 Task: Find a flat in O'Fallon, United States for 2 adults from June 9 to June 11, with 2 bedrooms, 1 bathroom, and a price range of ₹6000 to ₹10000.
Action: Mouse moved to (470, 104)
Screenshot: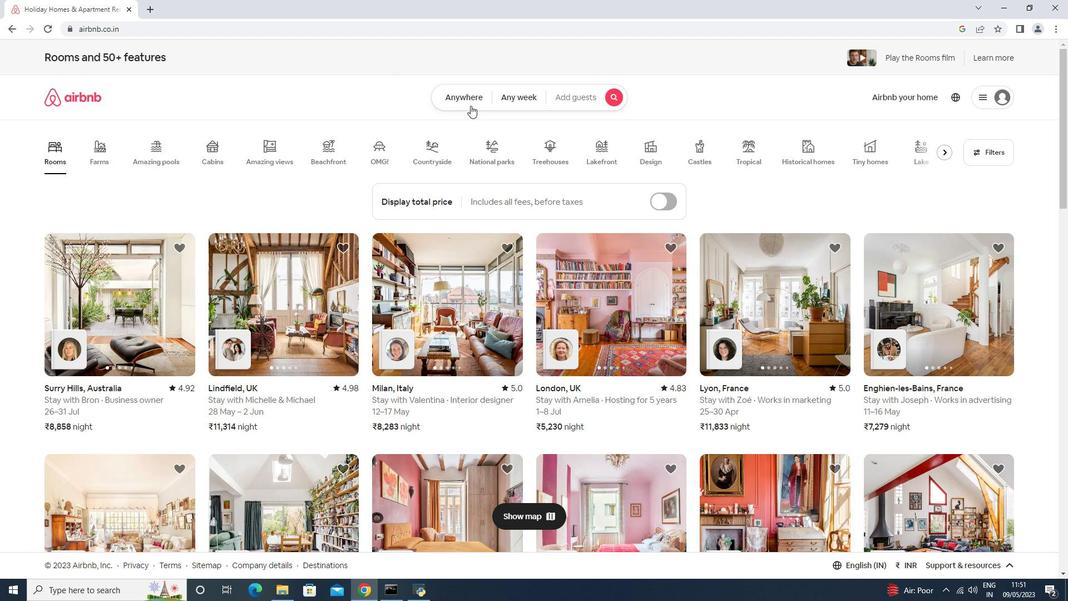 
Action: Mouse pressed left at (470, 104)
Screenshot: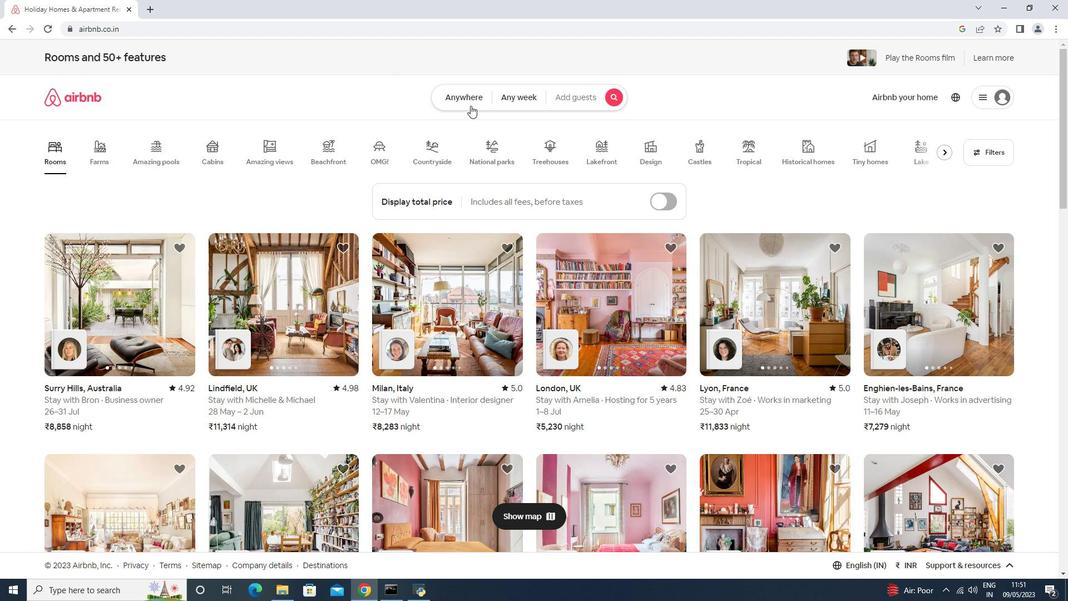 
Action: Mouse moved to (401, 145)
Screenshot: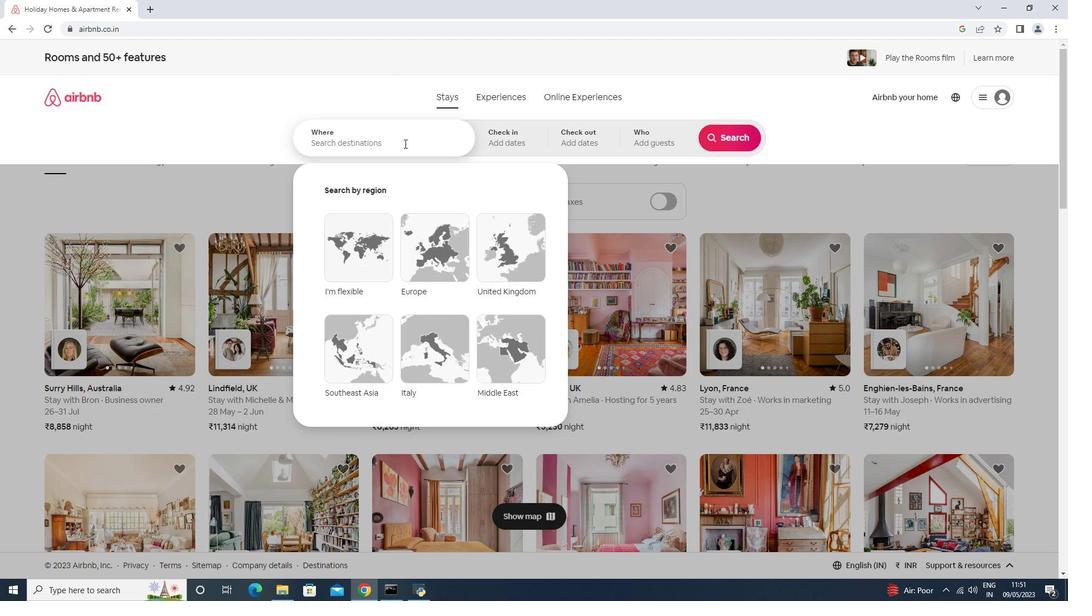 
Action: Mouse pressed left at (401, 145)
Screenshot: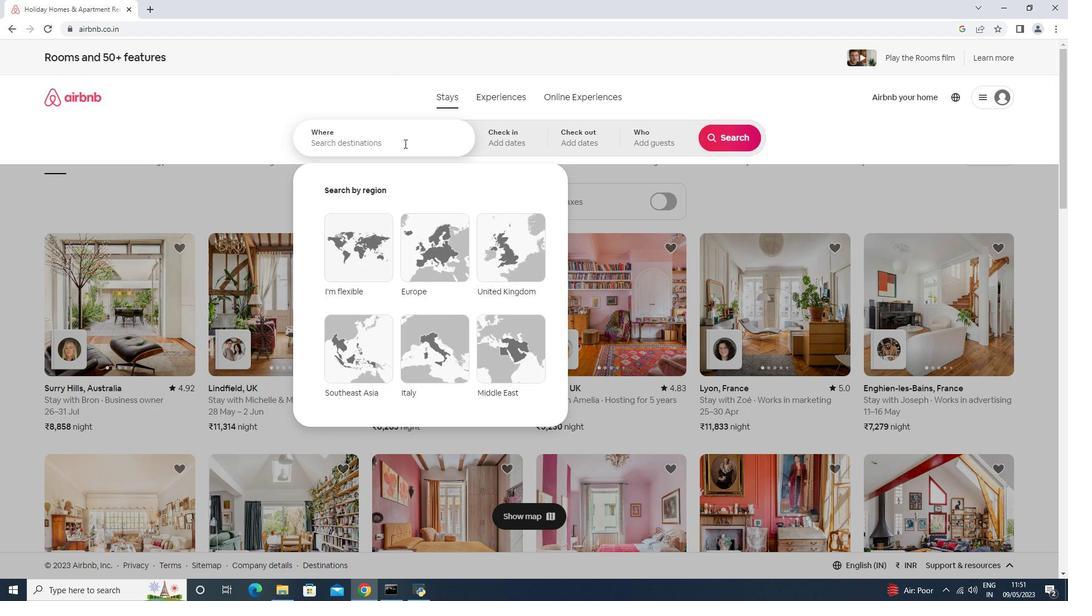 
Action: Key pressed <Key.shift>Ofaln,<Key.space><Key.shift>United<Key.space><Key.shift>States<Key.enter>
Screenshot: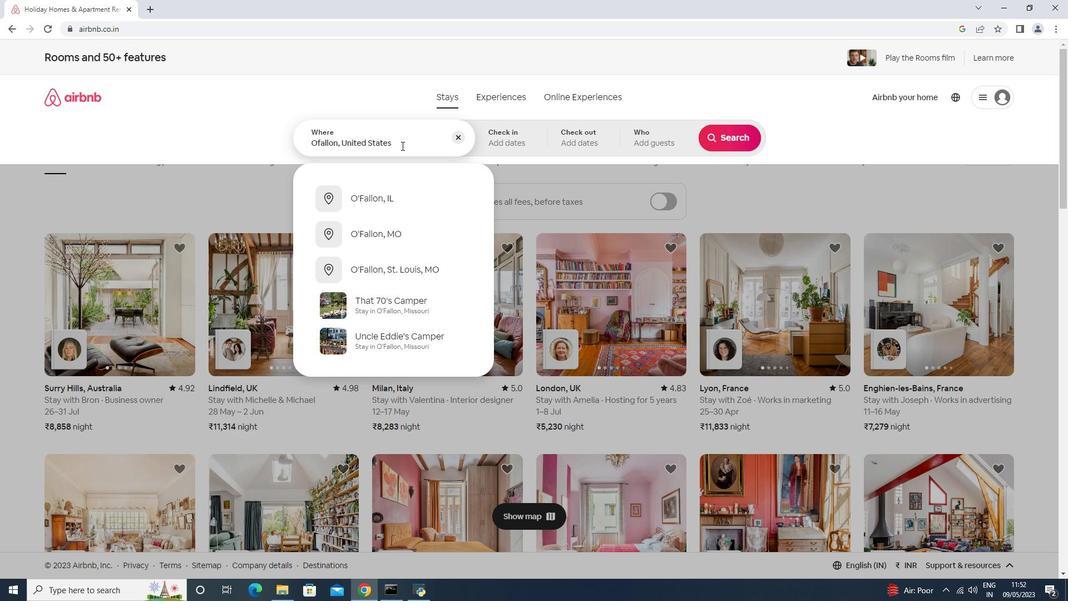 
Action: Mouse moved to (686, 303)
Screenshot: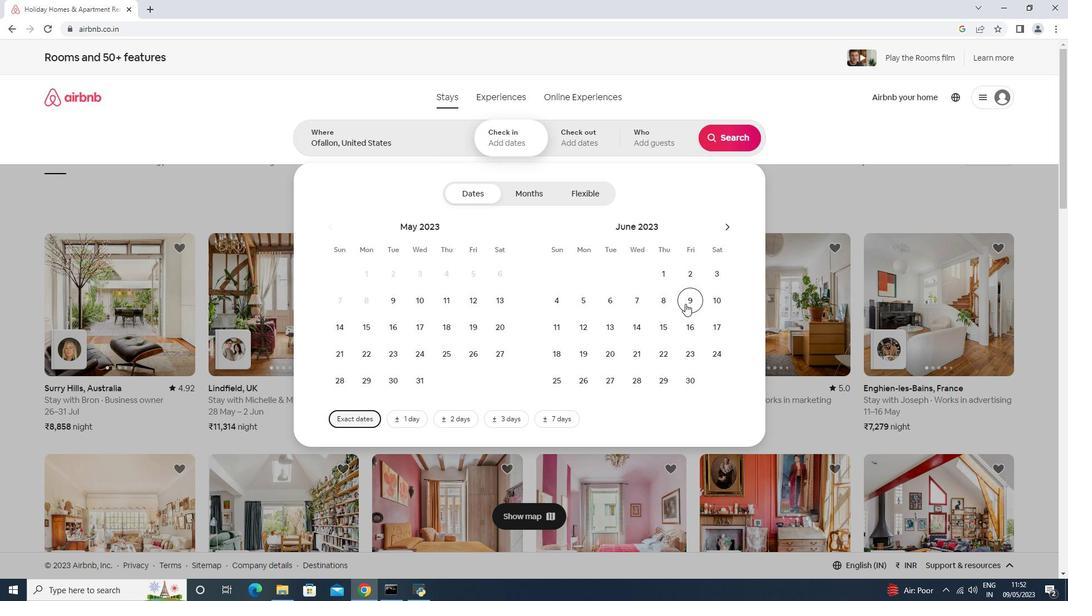 
Action: Mouse pressed left at (686, 303)
Screenshot: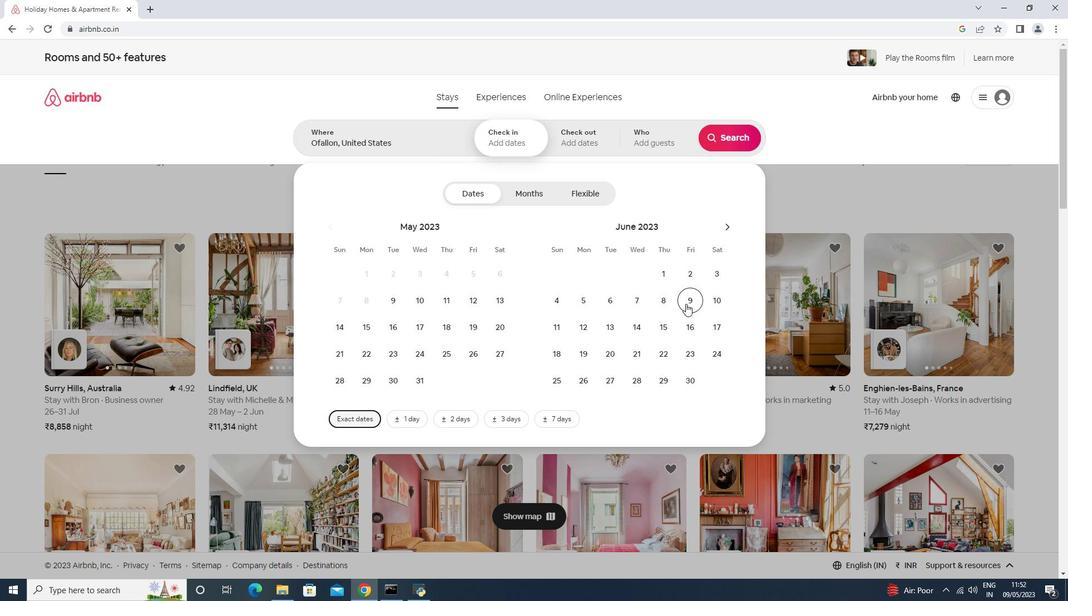 
Action: Mouse moved to (556, 328)
Screenshot: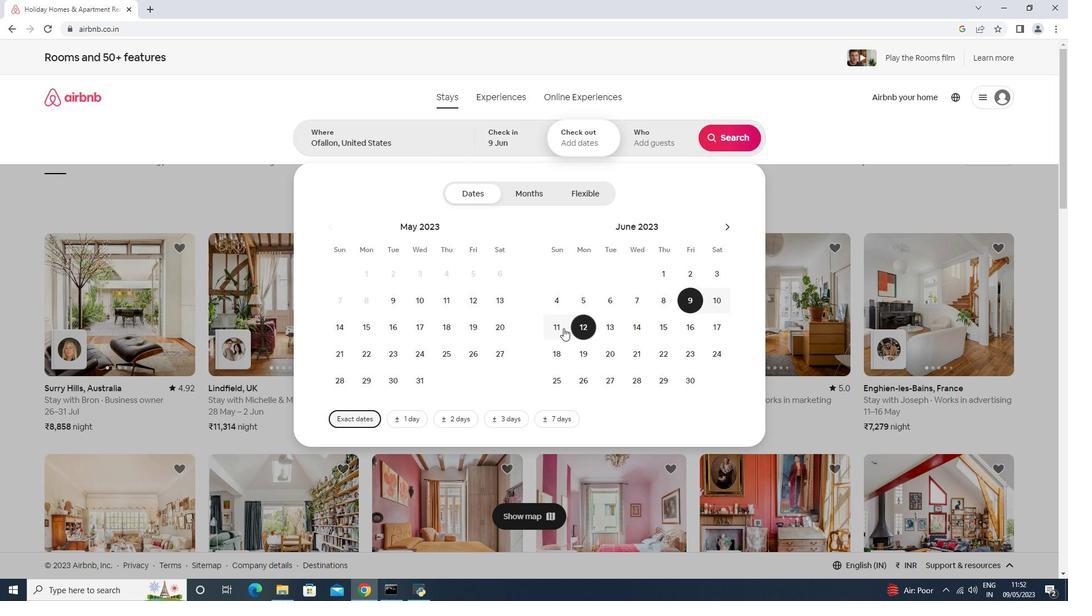 
Action: Mouse pressed left at (556, 328)
Screenshot: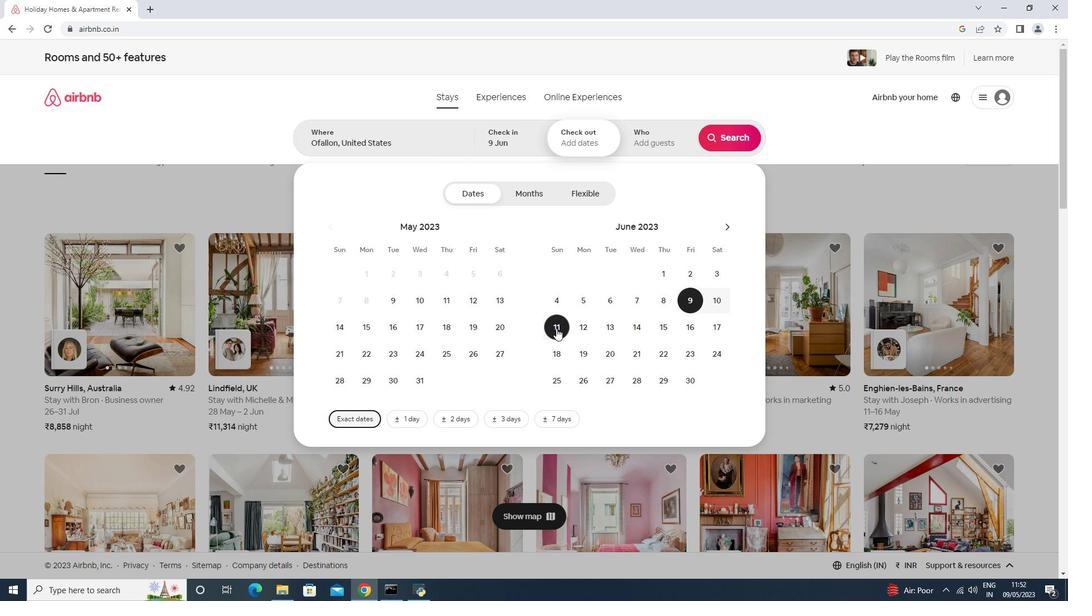 
Action: Mouse moved to (664, 134)
Screenshot: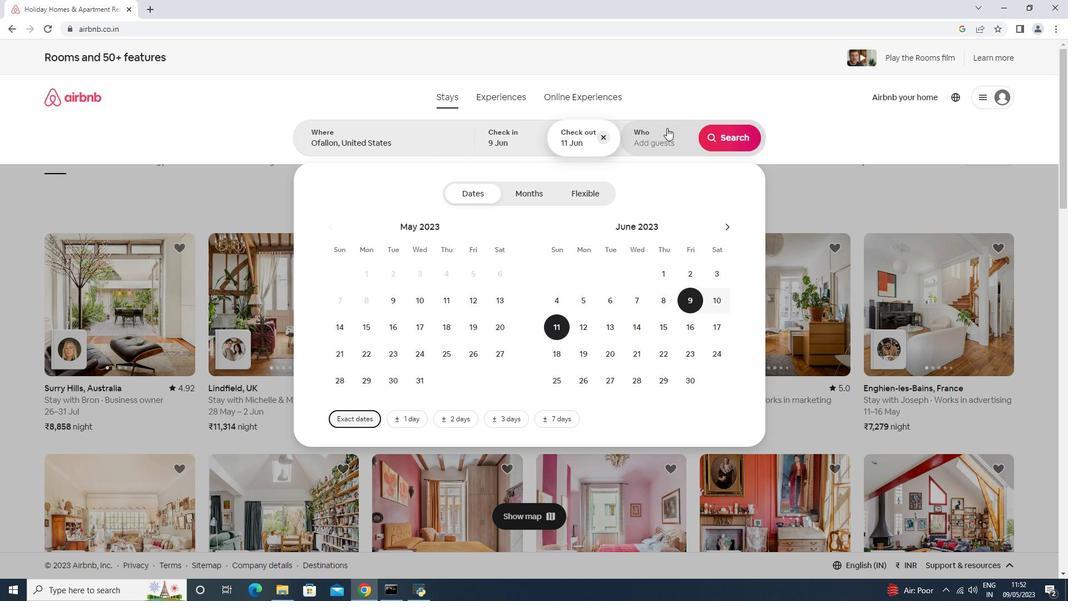 
Action: Mouse pressed left at (664, 134)
Screenshot: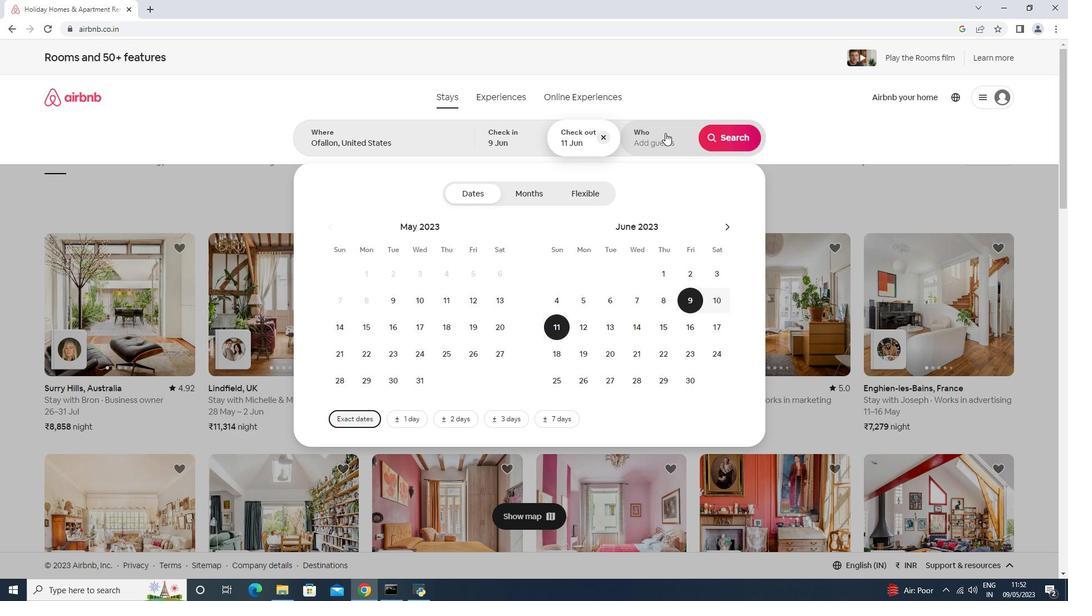 
Action: Mouse moved to (736, 195)
Screenshot: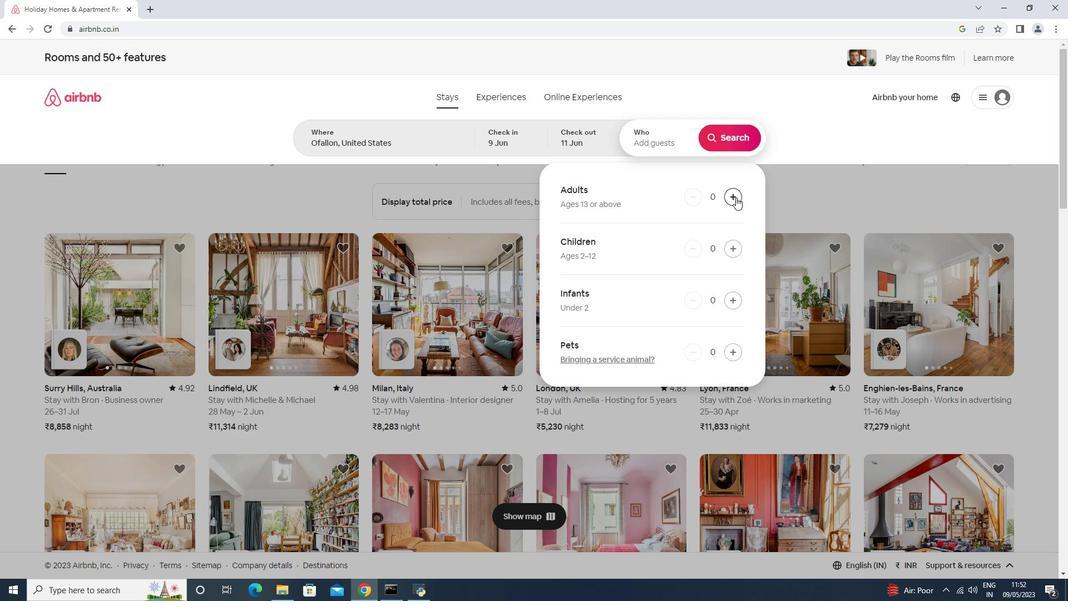 
Action: Mouse pressed left at (736, 195)
Screenshot: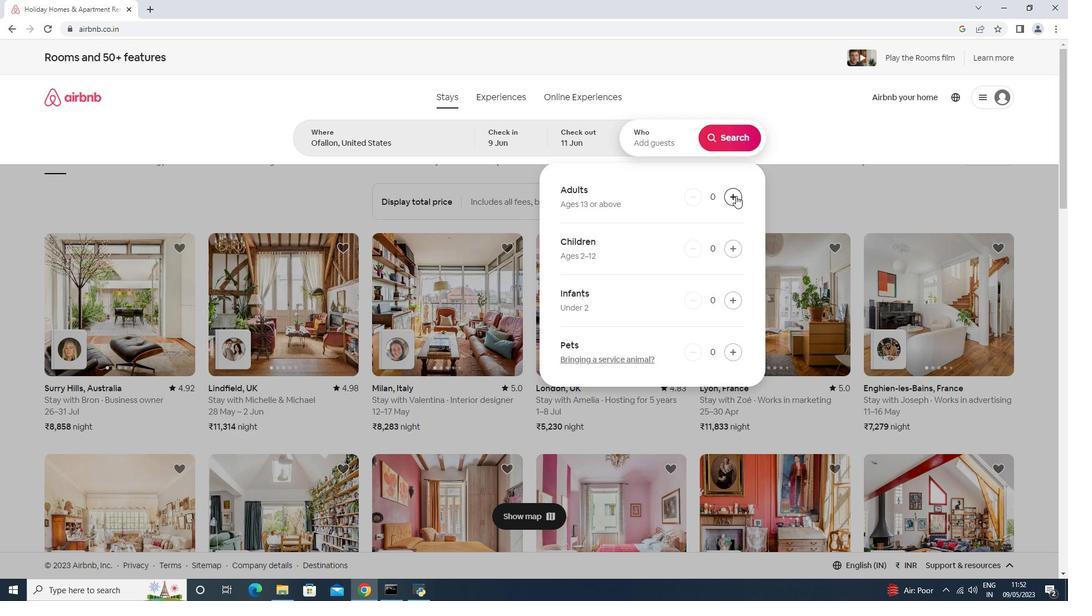 
Action: Mouse pressed left at (736, 195)
Screenshot: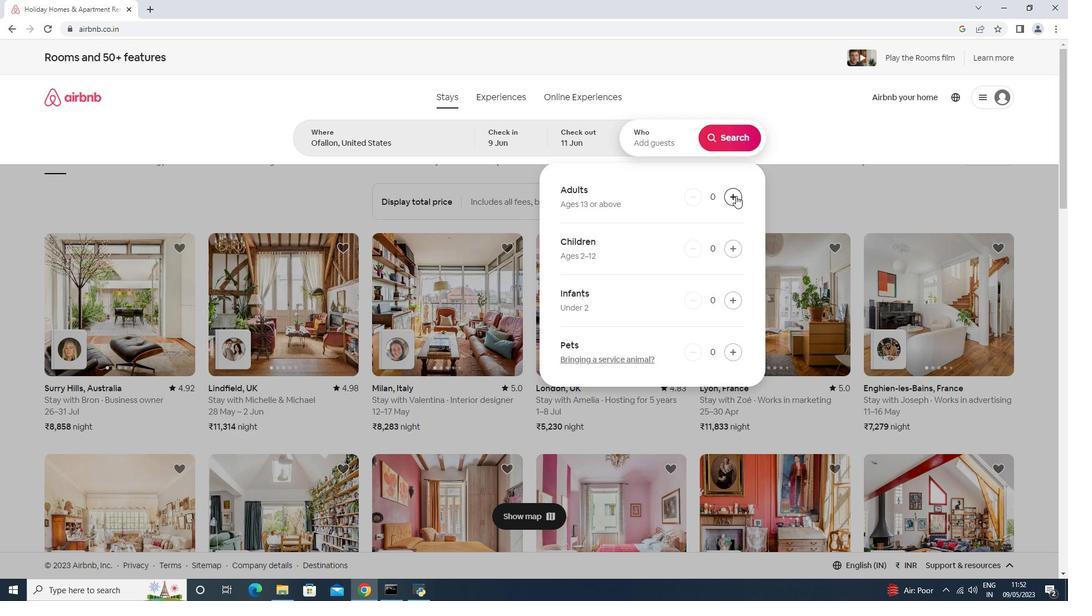 
Action: Mouse moved to (738, 136)
Screenshot: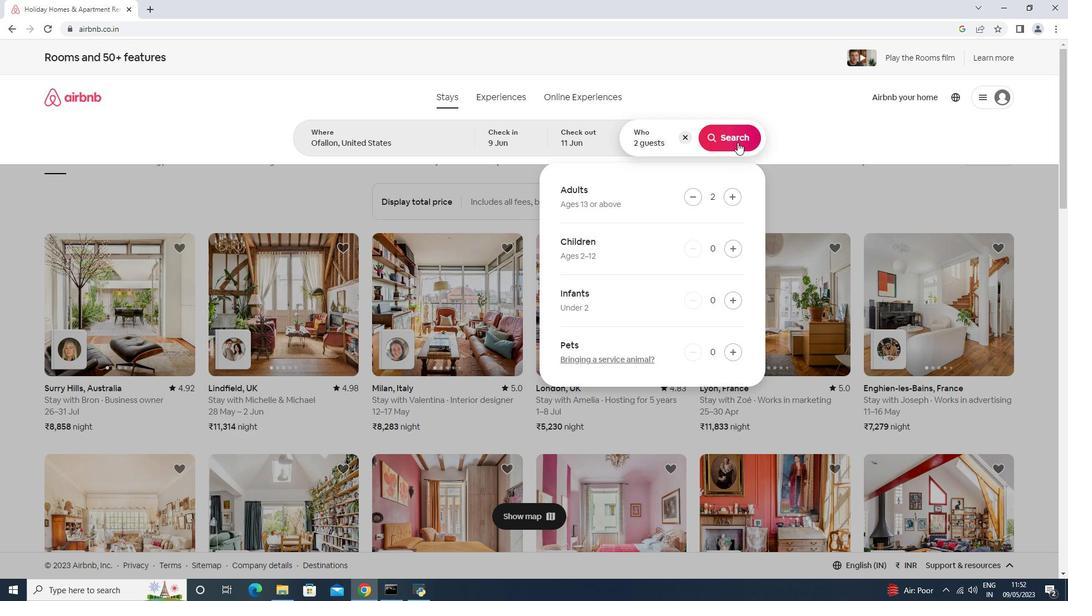 
Action: Mouse pressed left at (738, 136)
Screenshot: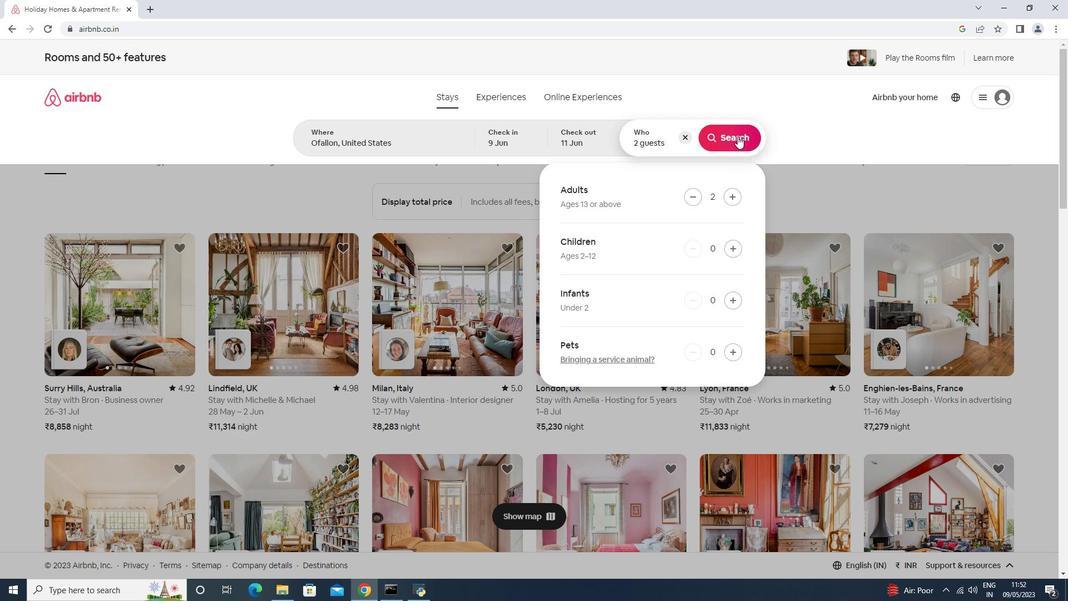 
Action: Mouse moved to (1011, 110)
Screenshot: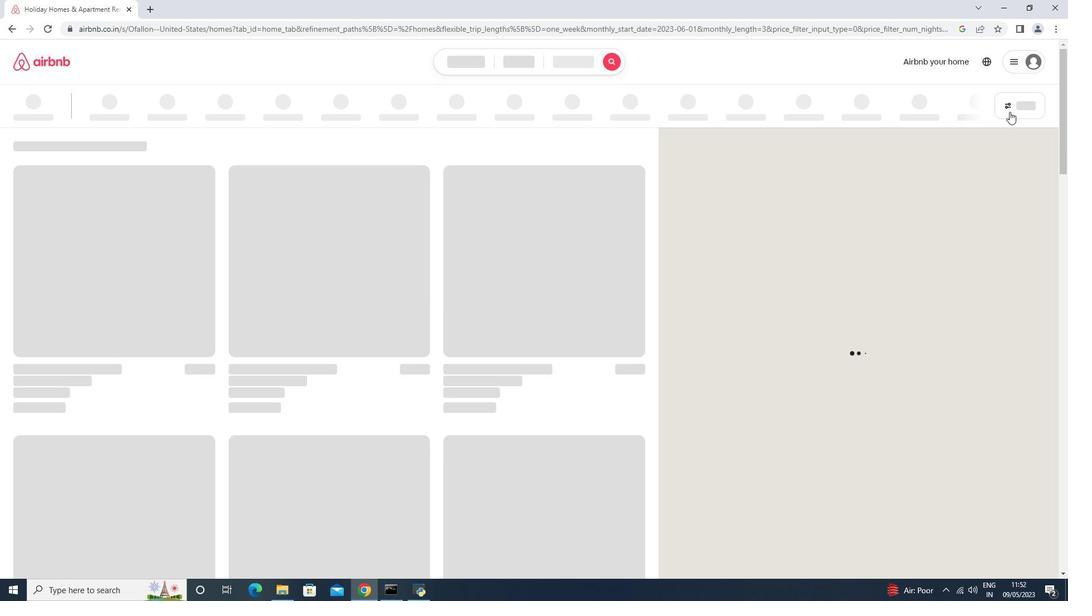 
Action: Mouse pressed left at (1011, 110)
Screenshot: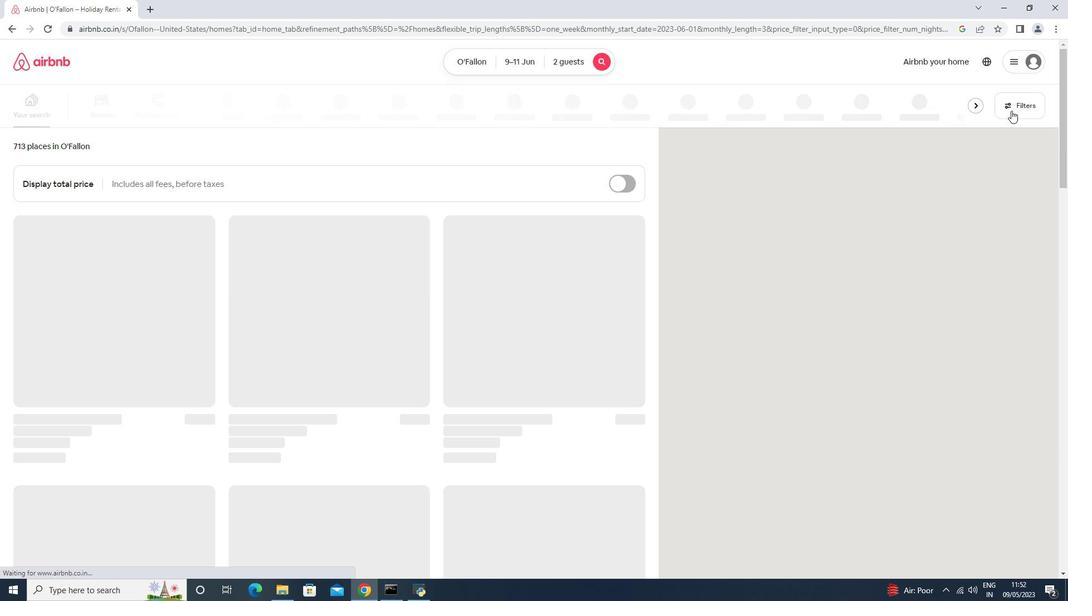 
Action: Mouse moved to (396, 369)
Screenshot: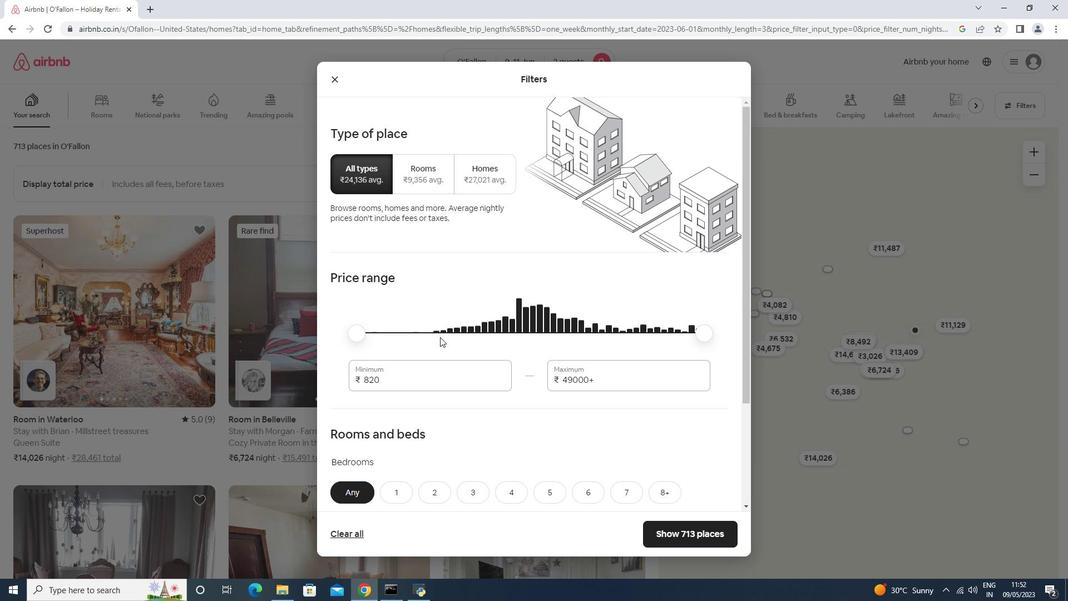 
Action: Mouse pressed left at (396, 369)
Screenshot: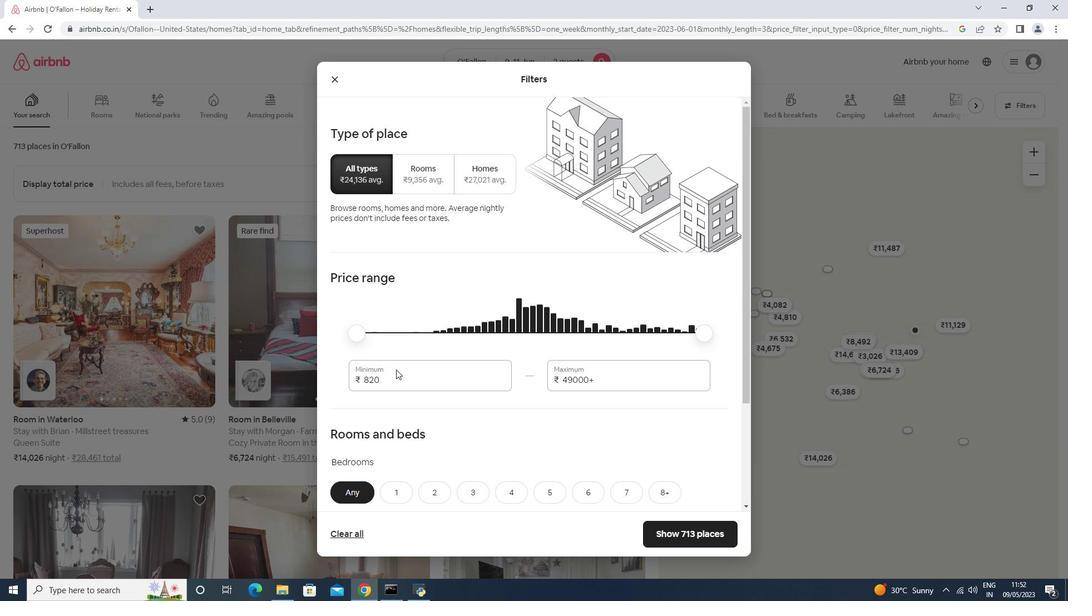 
Action: Mouse moved to (396, 370)
Screenshot: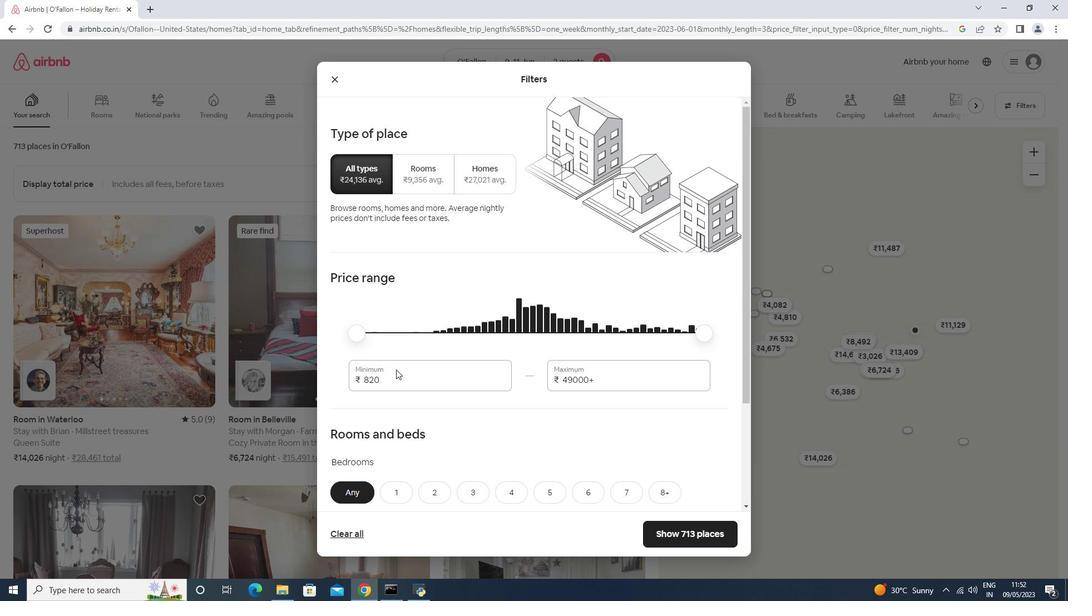 
Action: Key pressed <Key.backspace><Key.backspace><Key.backspace><Key.backspace>6000<Key.tab>10000
Screenshot: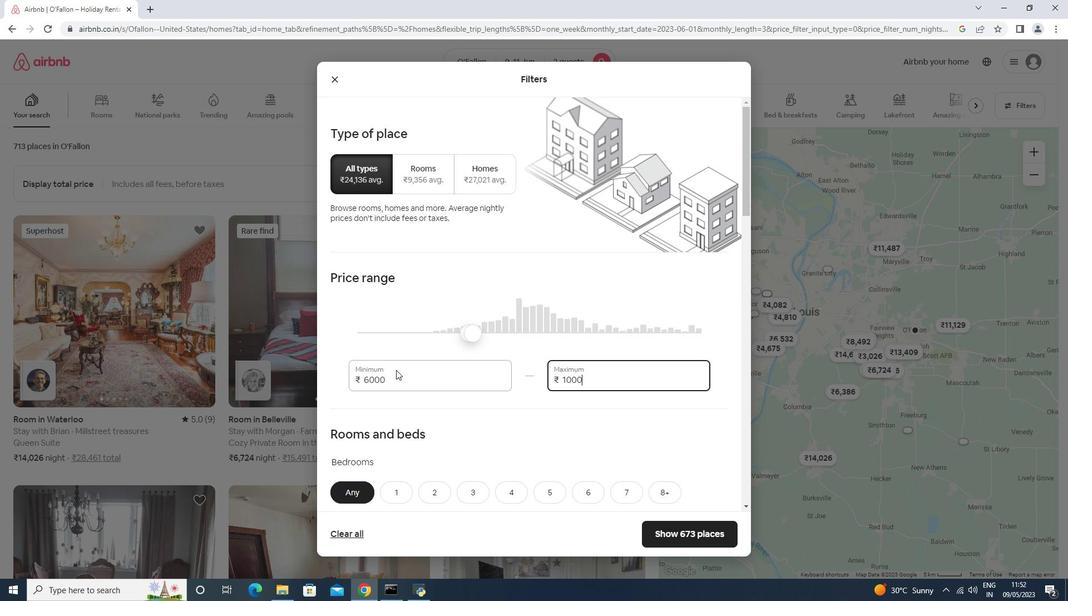 
Action: Mouse scrolled (396, 369) with delta (0, 0)
Screenshot: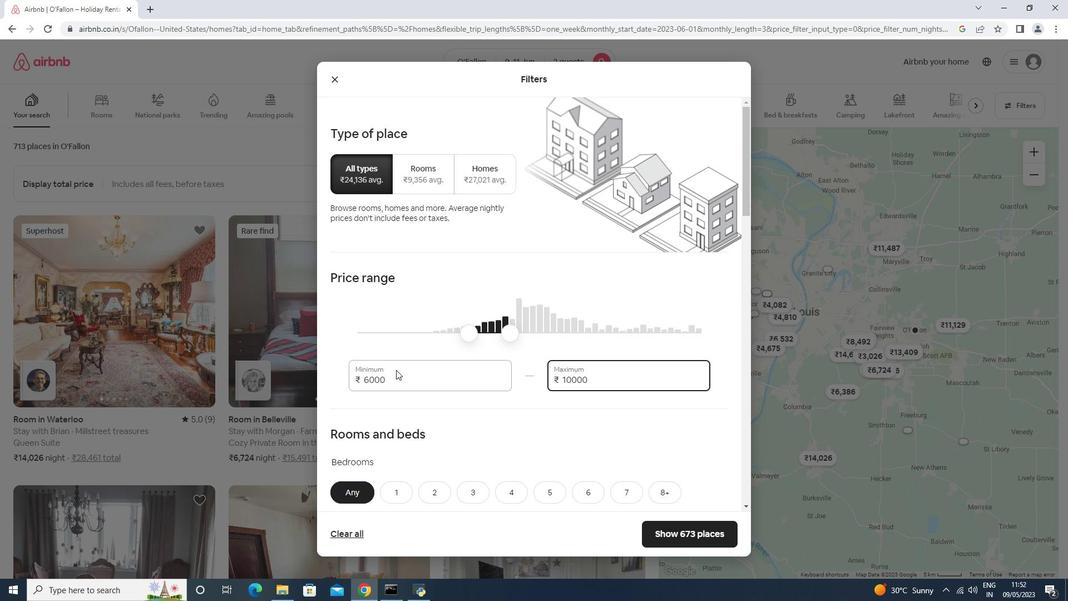 
Action: Mouse scrolled (396, 369) with delta (0, 0)
Screenshot: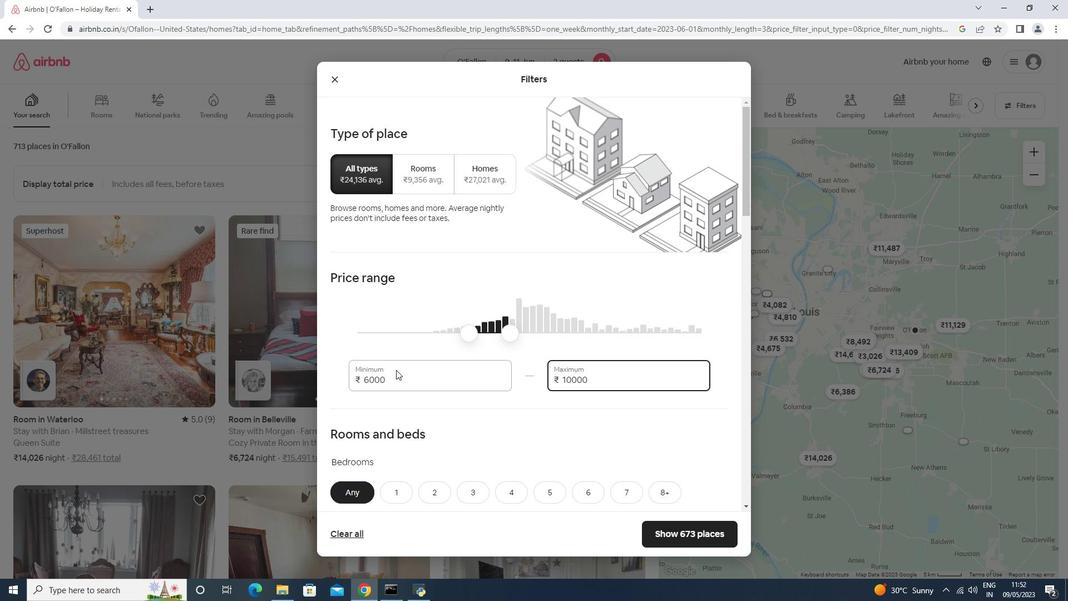 
Action: Mouse scrolled (396, 369) with delta (0, 0)
Screenshot: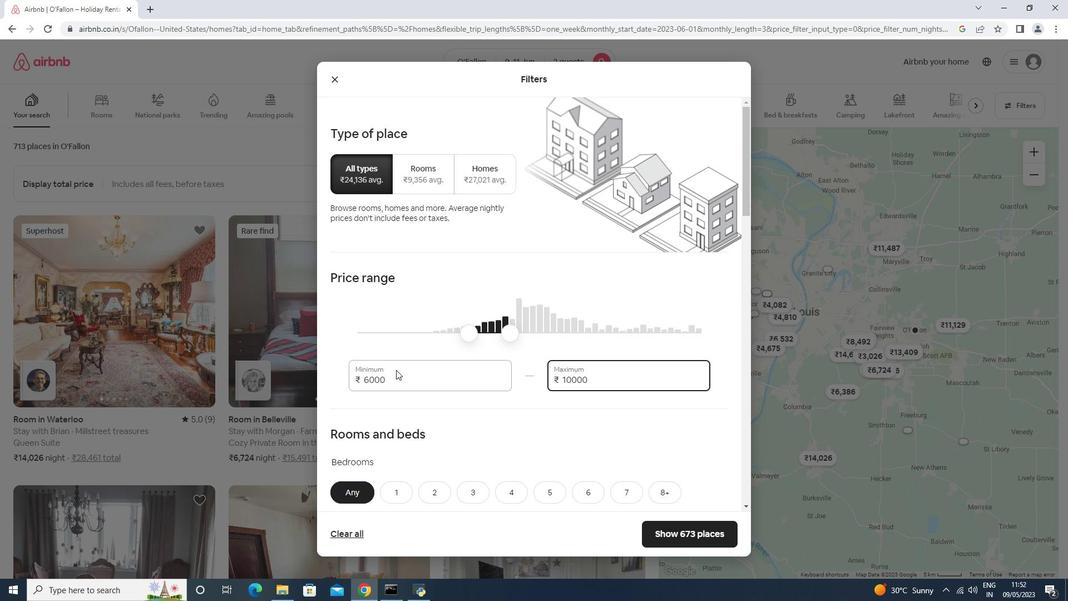 
Action: Mouse scrolled (396, 369) with delta (0, 0)
Screenshot: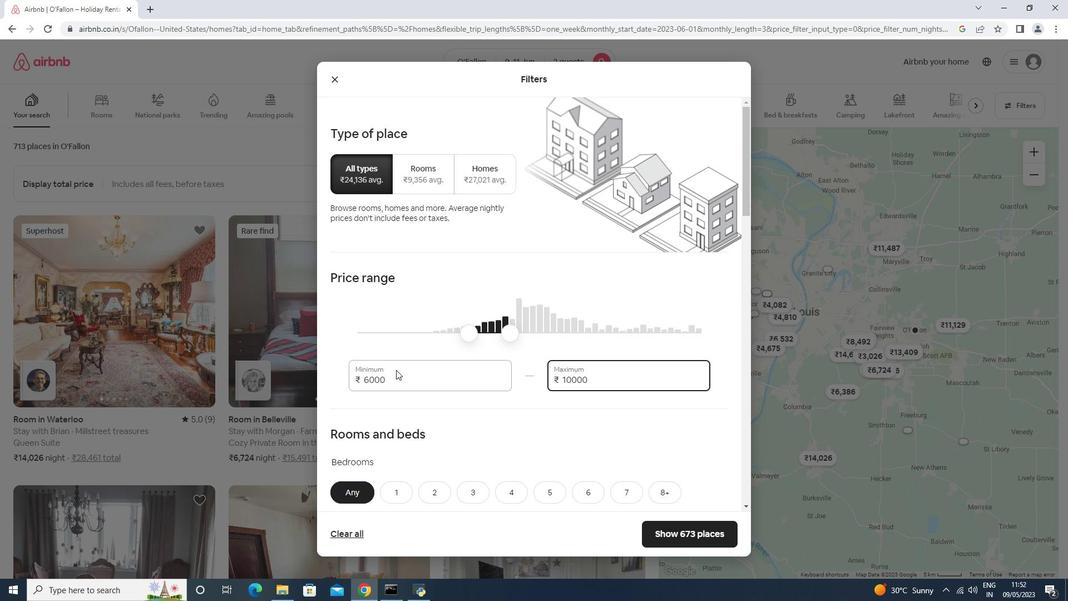 
Action: Mouse scrolled (396, 369) with delta (0, 0)
Screenshot: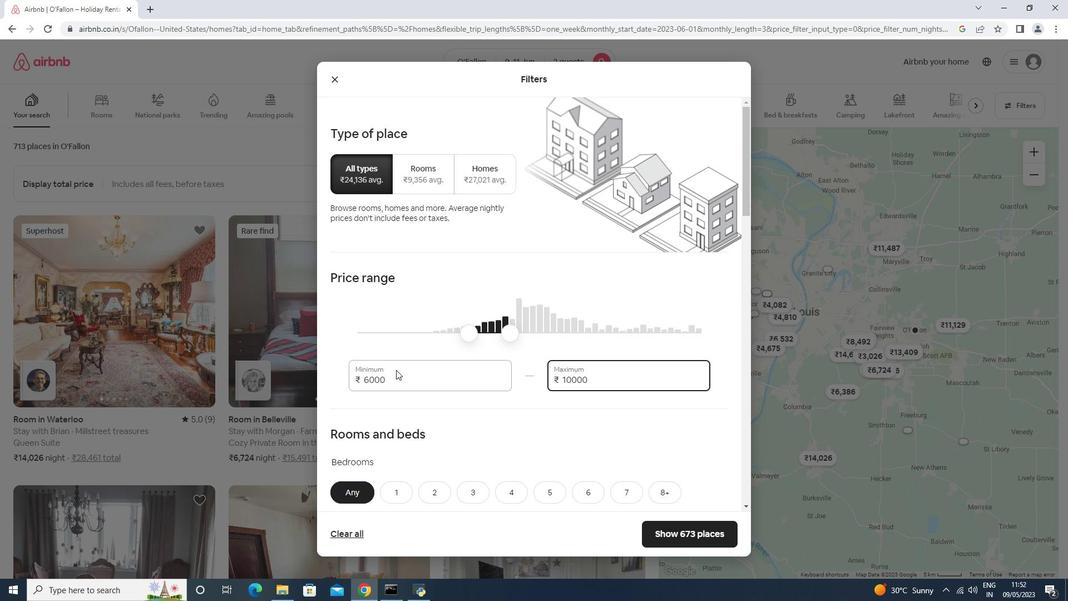 
Action: Mouse moved to (431, 213)
Screenshot: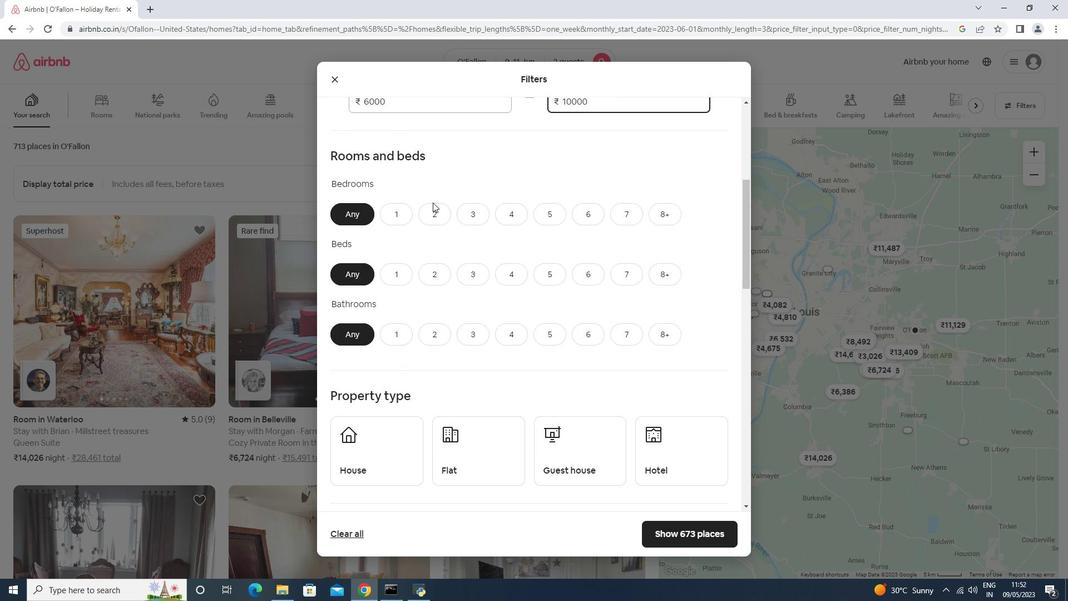 
Action: Mouse pressed left at (431, 213)
Screenshot: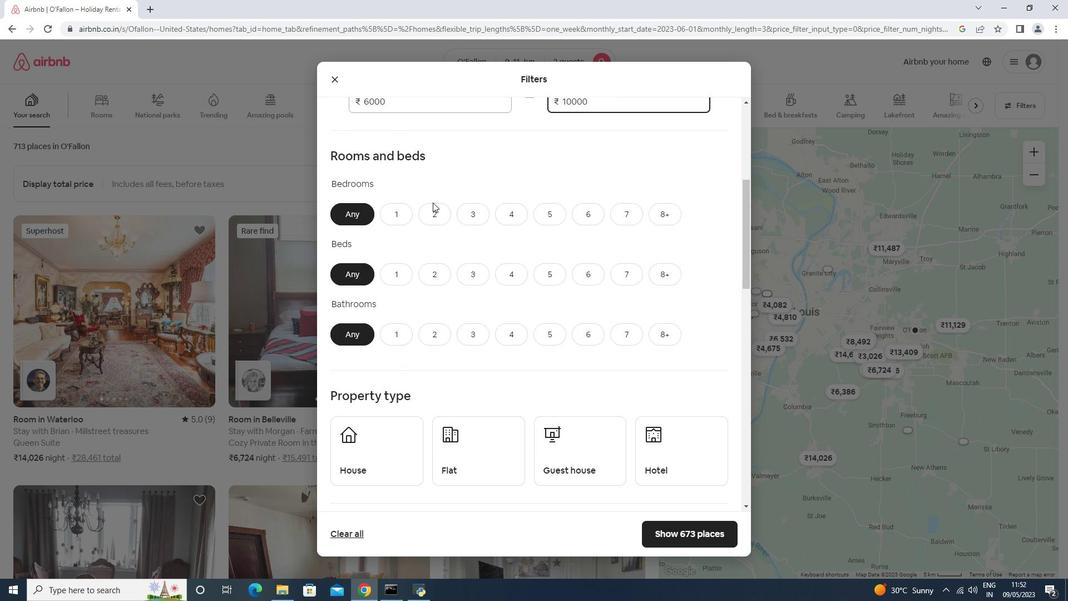 
Action: Mouse moved to (435, 266)
Screenshot: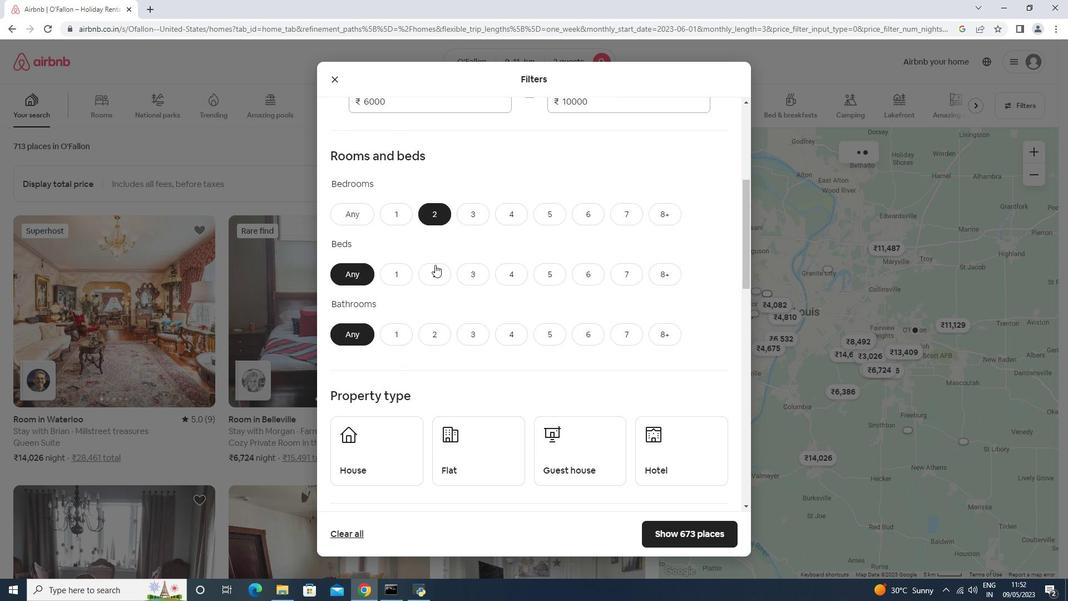 
Action: Mouse pressed left at (435, 266)
Screenshot: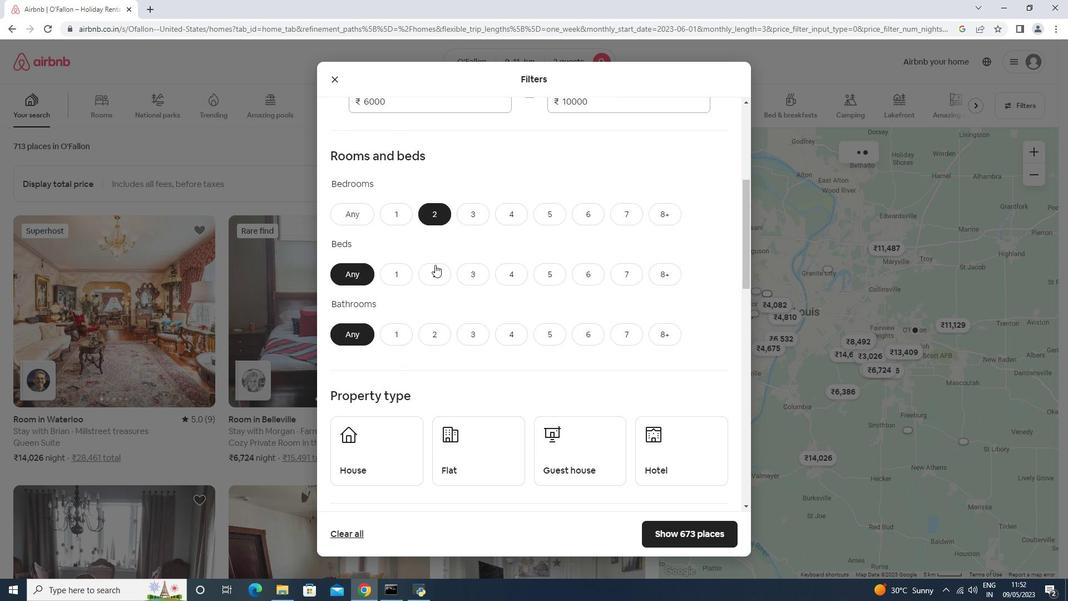 
Action: Mouse moved to (405, 339)
Screenshot: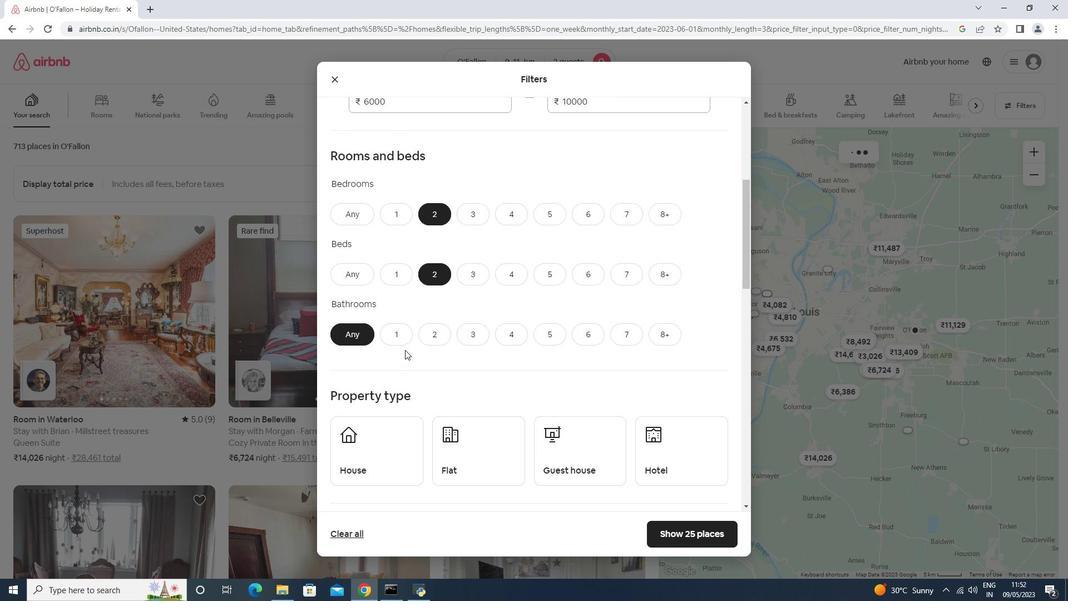 
Action: Mouse pressed left at (405, 339)
Screenshot: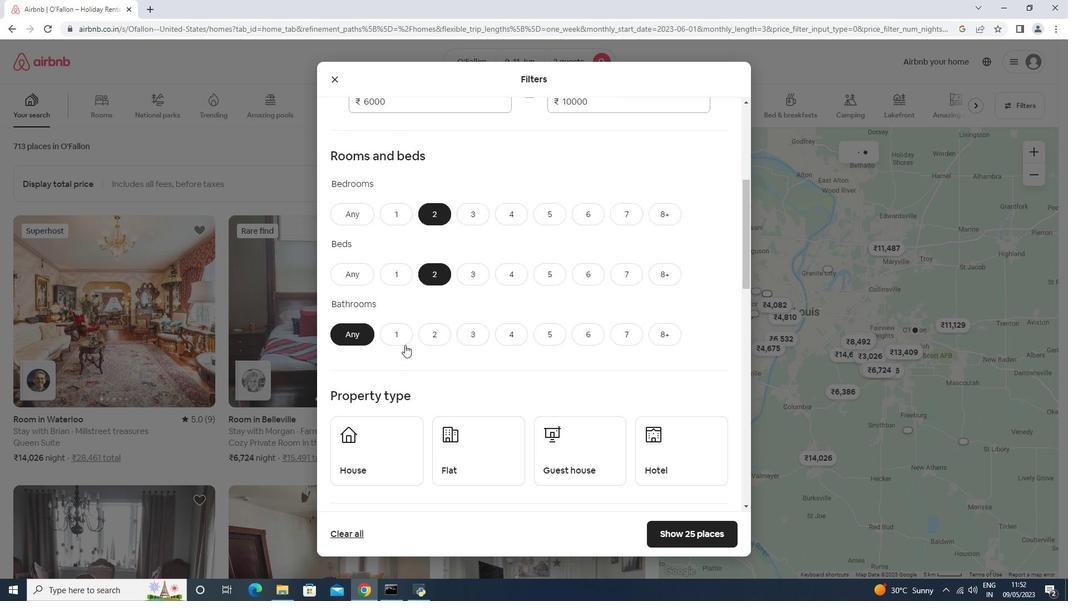 
Action: Mouse moved to (405, 338)
Screenshot: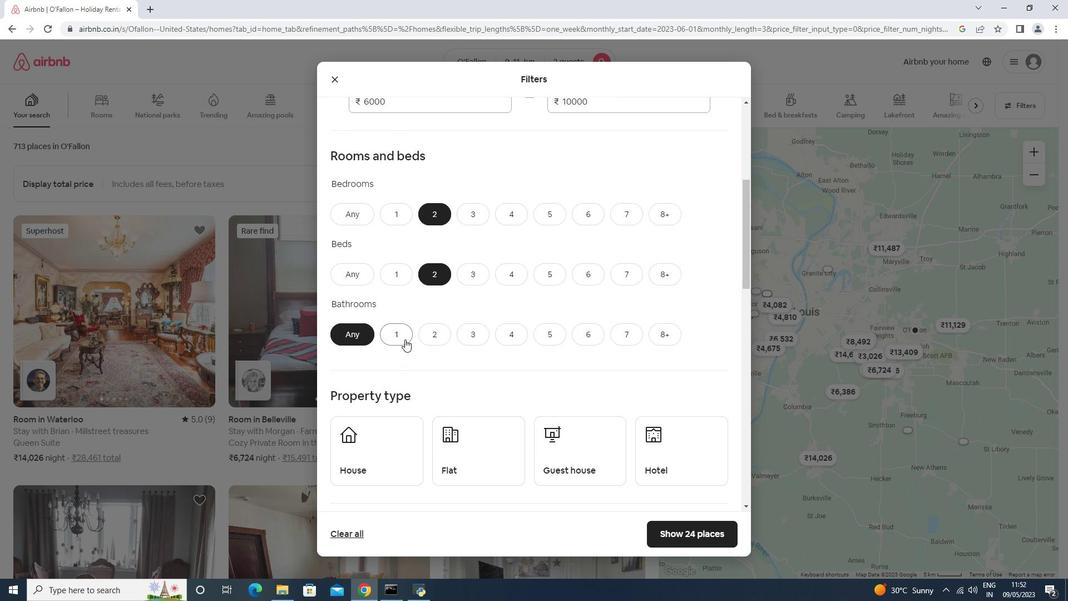 
Action: Mouse scrolled (405, 338) with delta (0, 0)
Screenshot: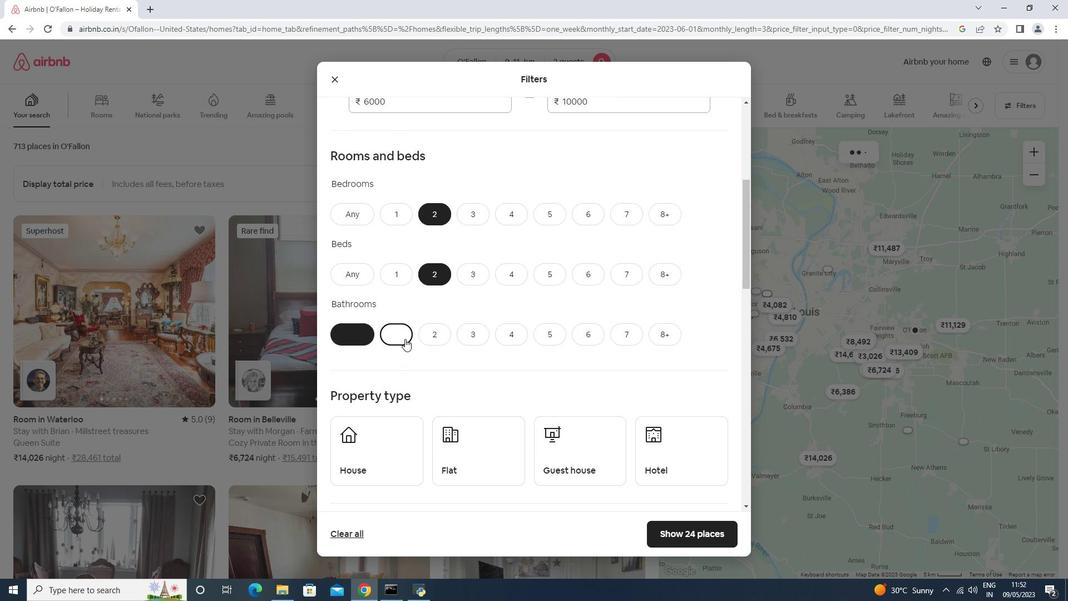 
Action: Mouse scrolled (405, 338) with delta (0, 0)
Screenshot: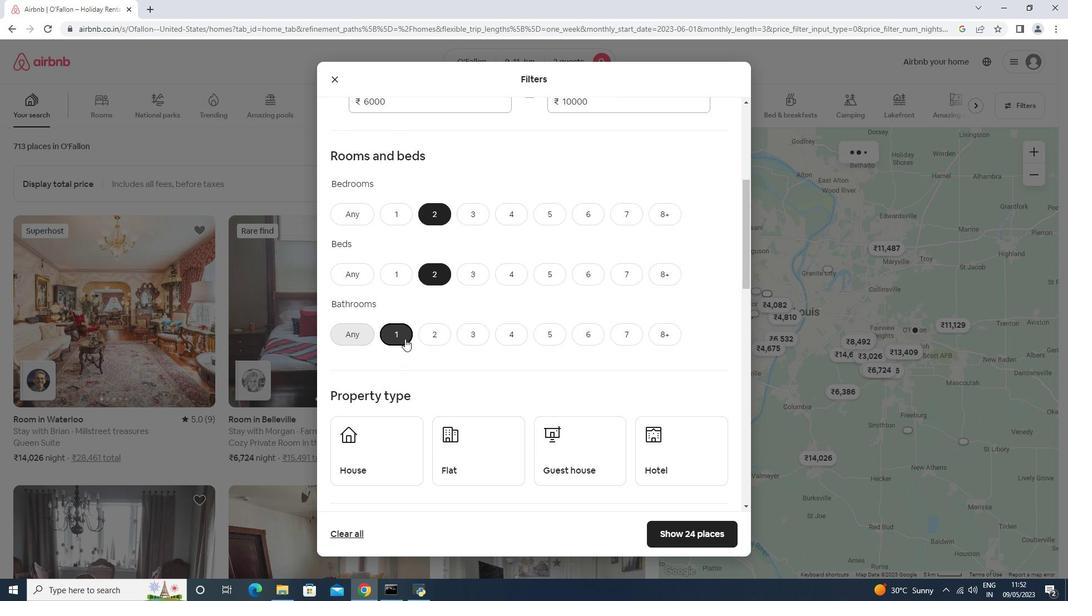 
Action: Mouse scrolled (405, 338) with delta (0, 0)
Screenshot: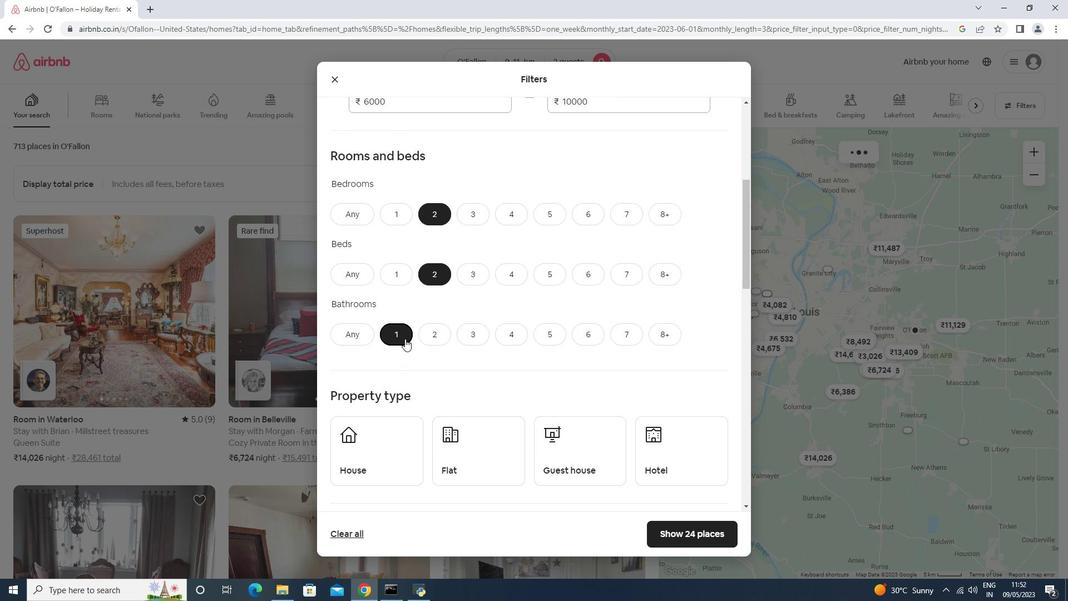 
Action: Mouse moved to (385, 288)
Screenshot: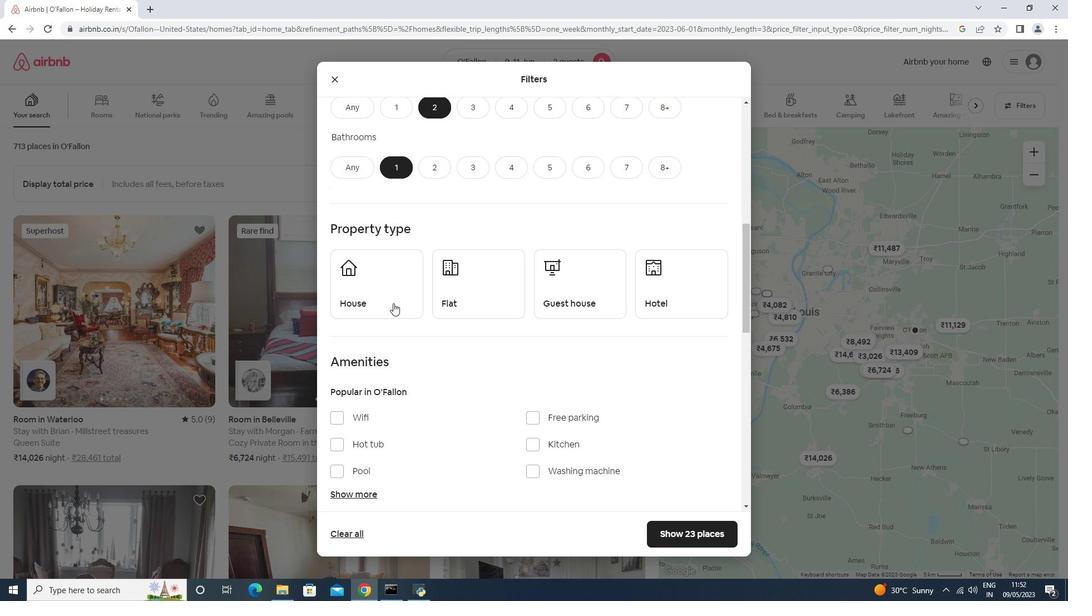 
Action: Mouse pressed left at (385, 288)
Screenshot: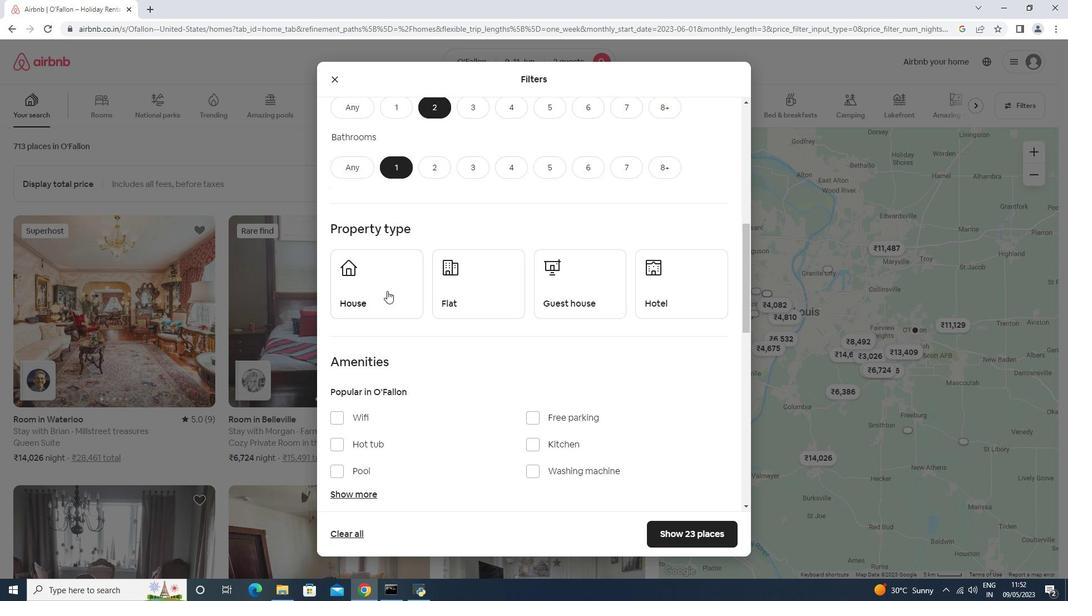 
Action: Mouse moved to (507, 297)
Screenshot: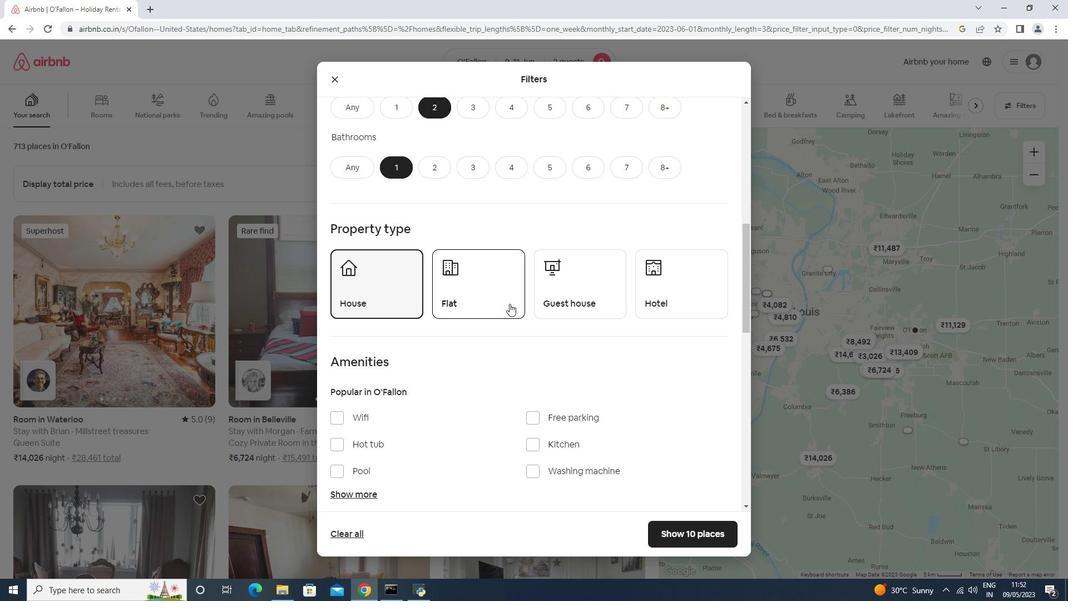 
Action: Mouse pressed left at (507, 297)
Screenshot: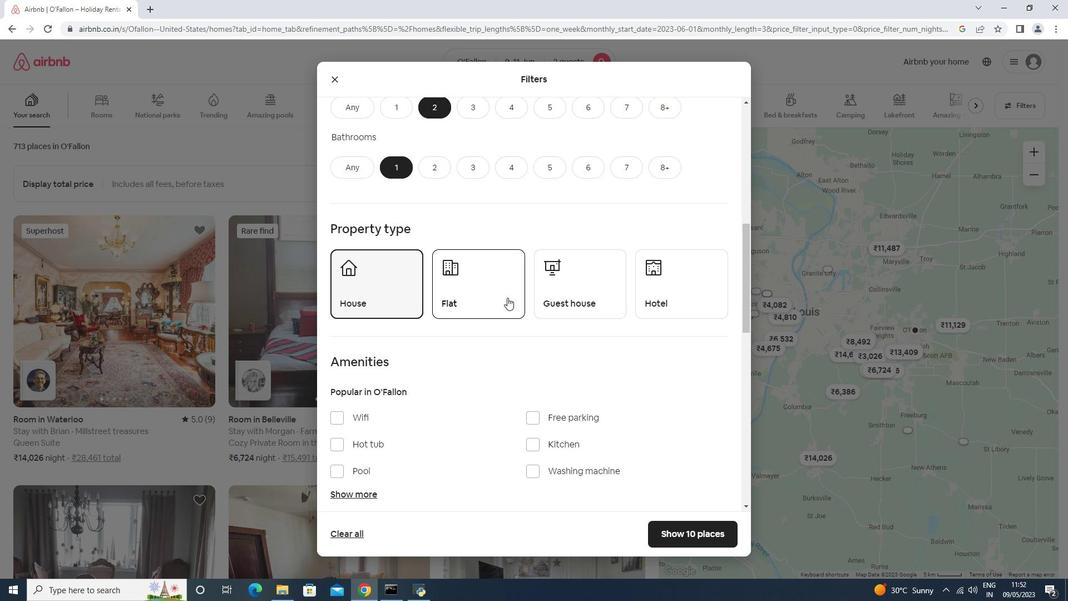 
Action: Mouse moved to (618, 292)
Screenshot: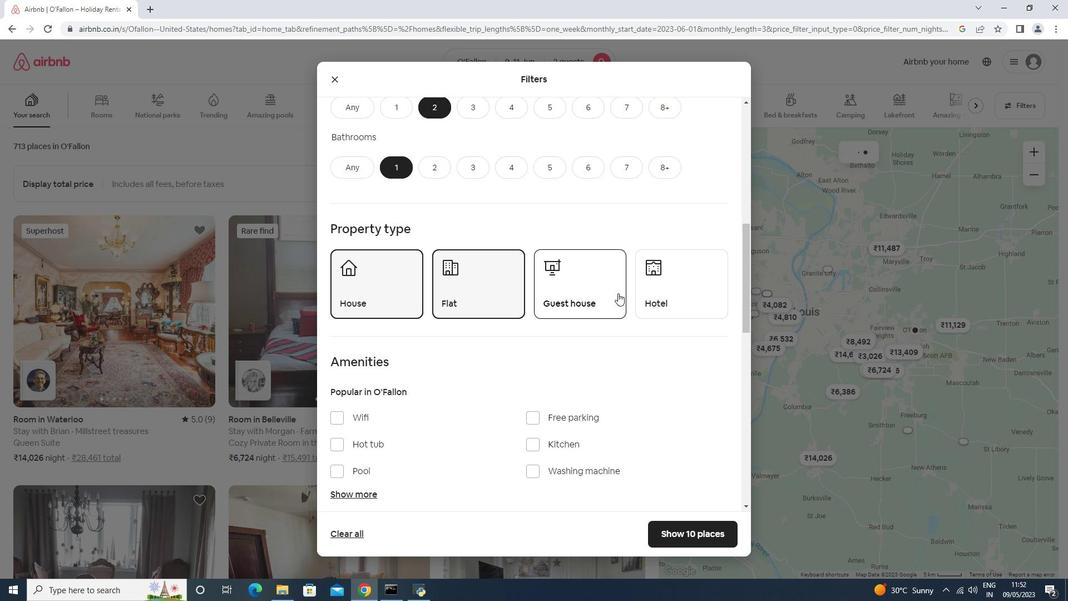 
Action: Mouse pressed left at (618, 292)
Screenshot: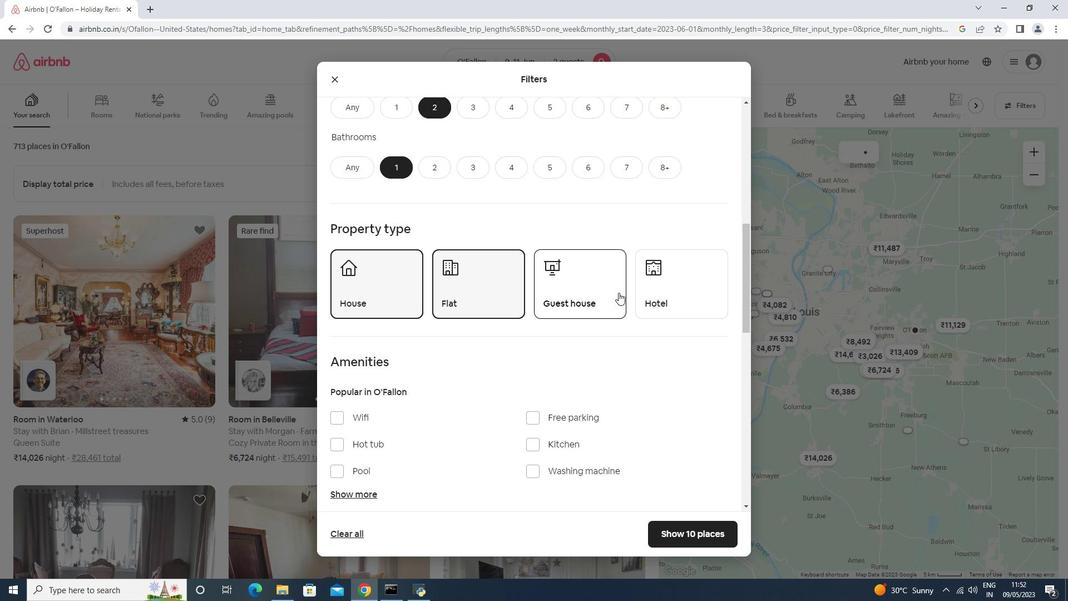 
Action: Mouse moved to (593, 306)
Screenshot: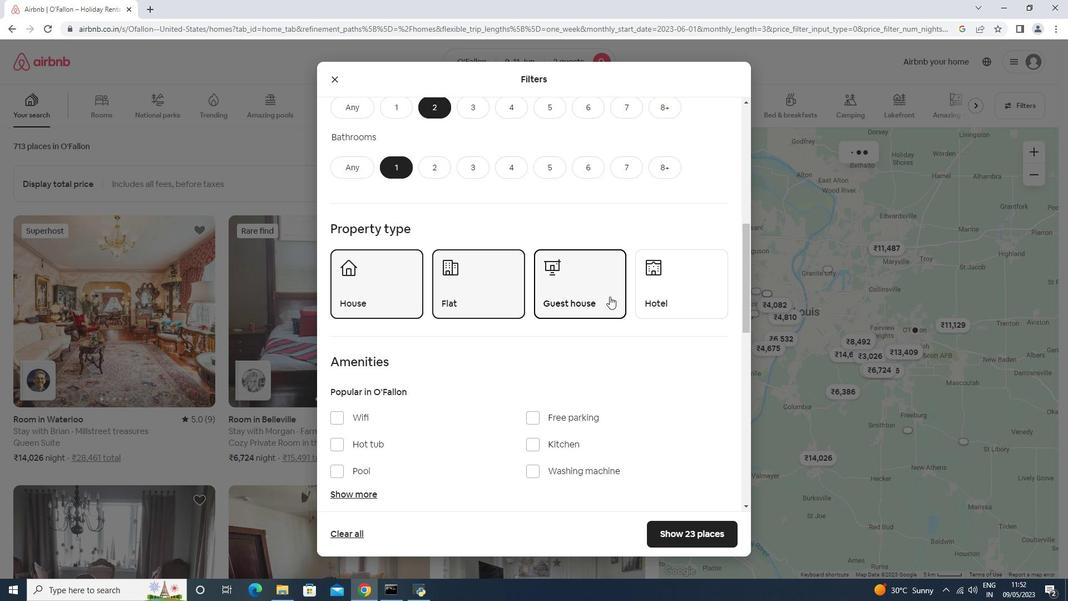 
Action: Mouse scrolled (593, 305) with delta (0, 0)
Screenshot: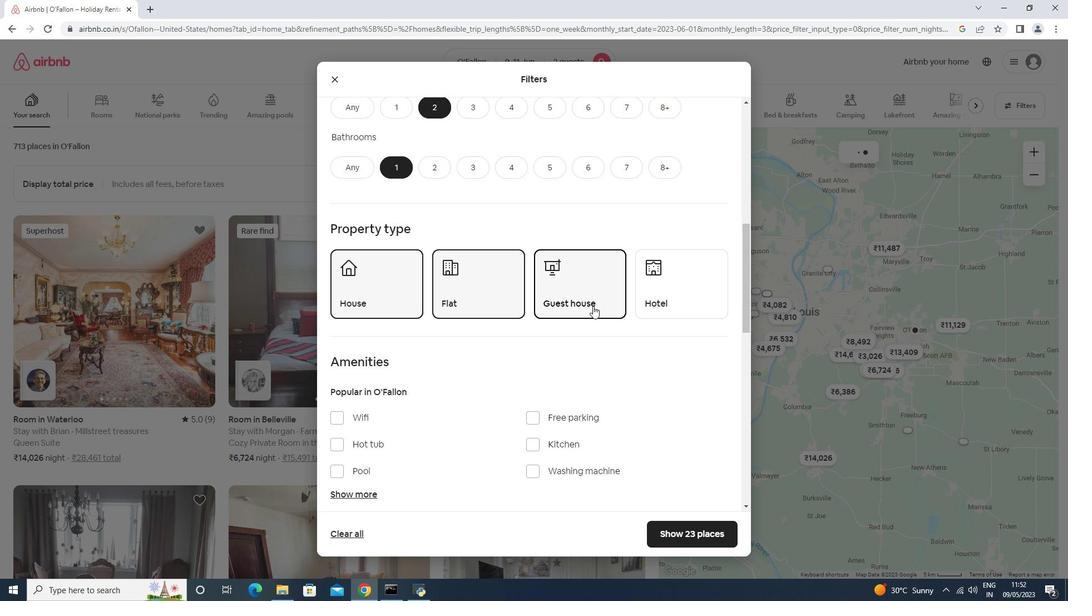 
Action: Mouse scrolled (593, 305) with delta (0, 0)
Screenshot: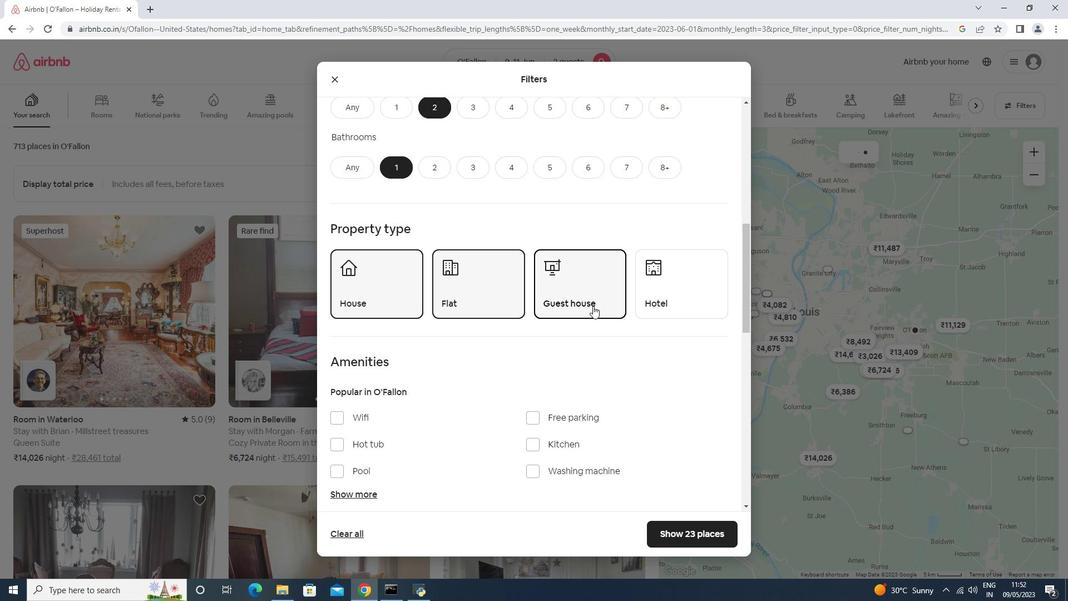 
Action: Mouse scrolled (593, 305) with delta (0, 0)
Screenshot: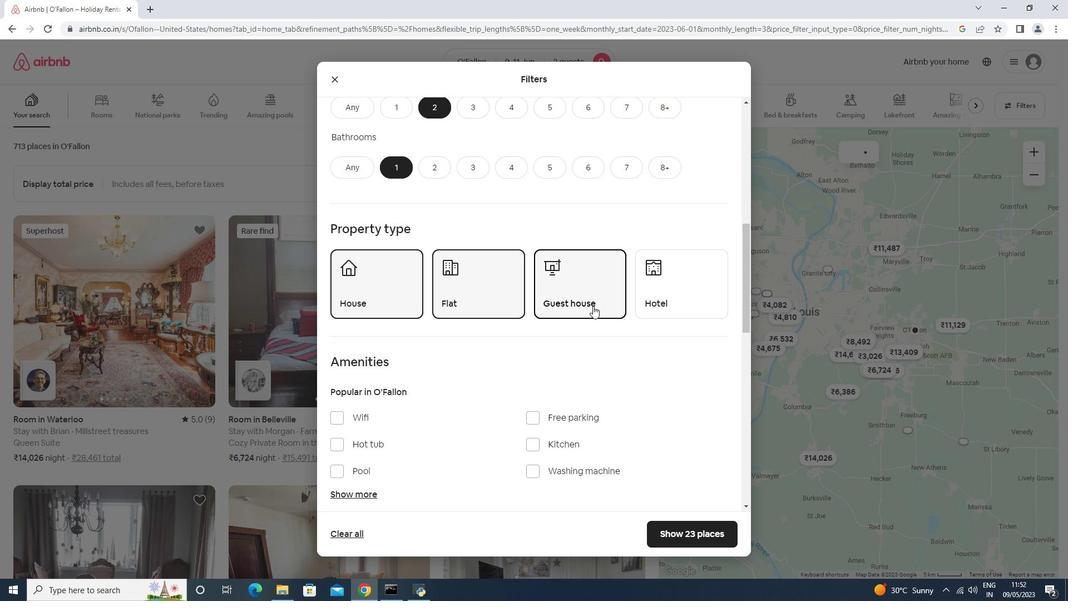 
Action: Mouse scrolled (593, 305) with delta (0, 0)
Screenshot: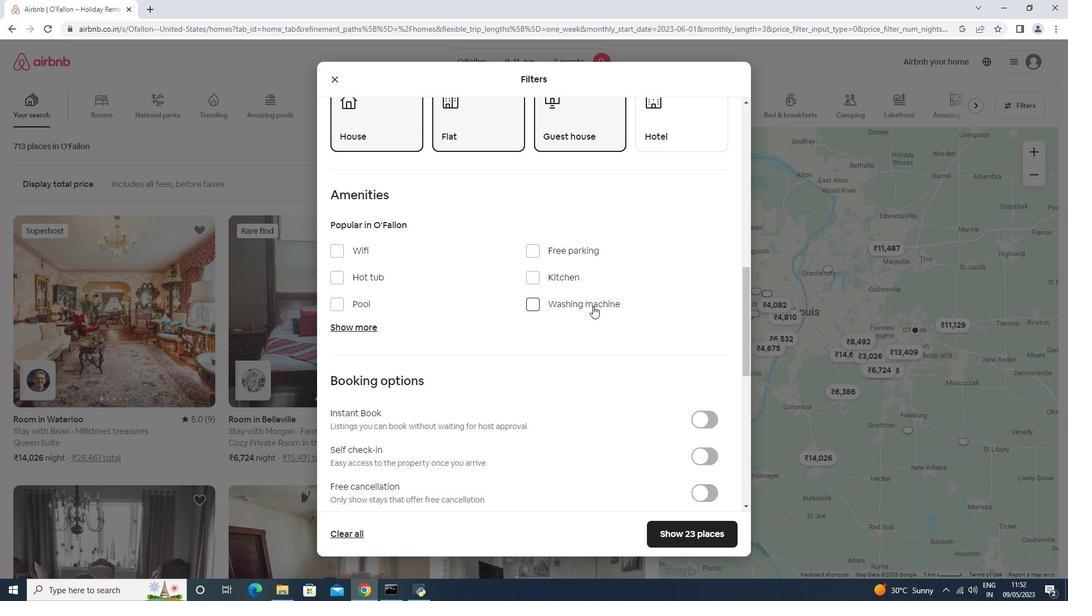 
Action: Mouse scrolled (593, 305) with delta (0, 0)
Screenshot: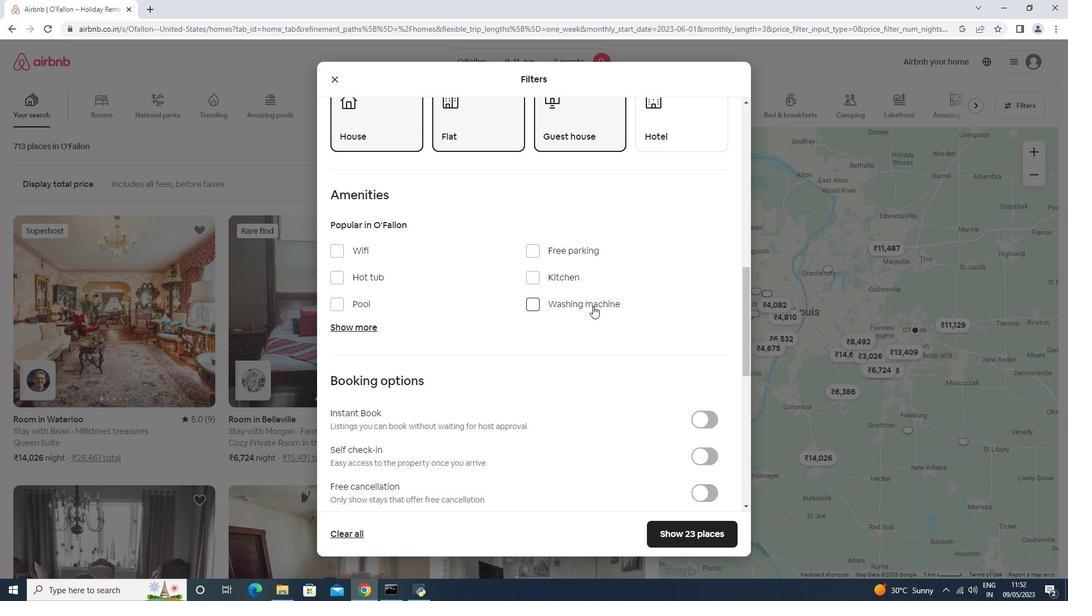 
Action: Mouse scrolled (593, 305) with delta (0, 0)
Screenshot: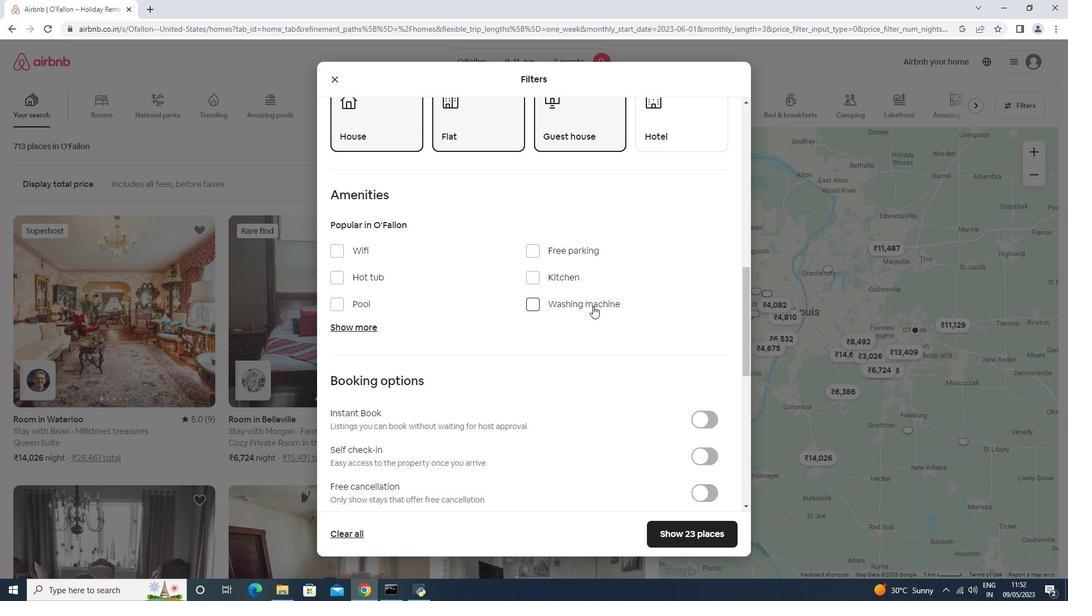 
Action: Mouse moved to (700, 286)
Screenshot: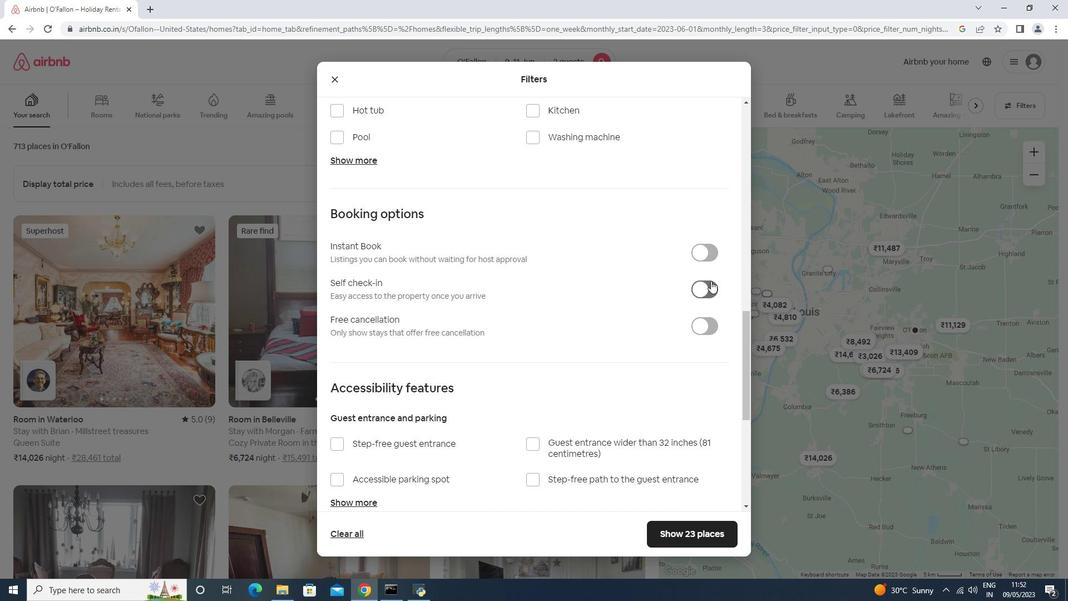 
Action: Mouse pressed left at (700, 286)
Screenshot: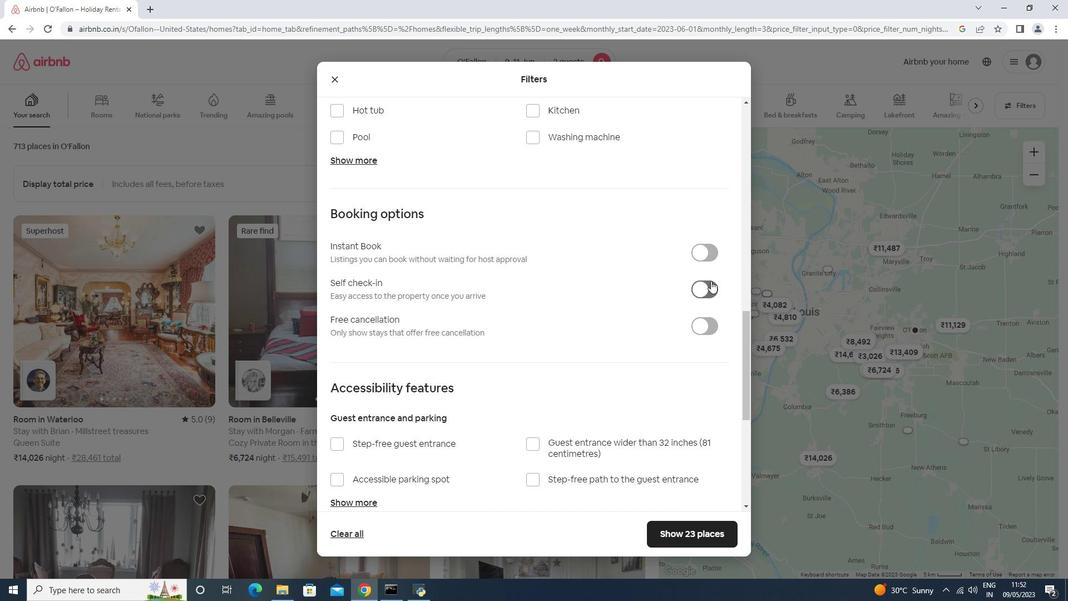 
Action: Mouse scrolled (700, 285) with delta (0, 0)
Screenshot: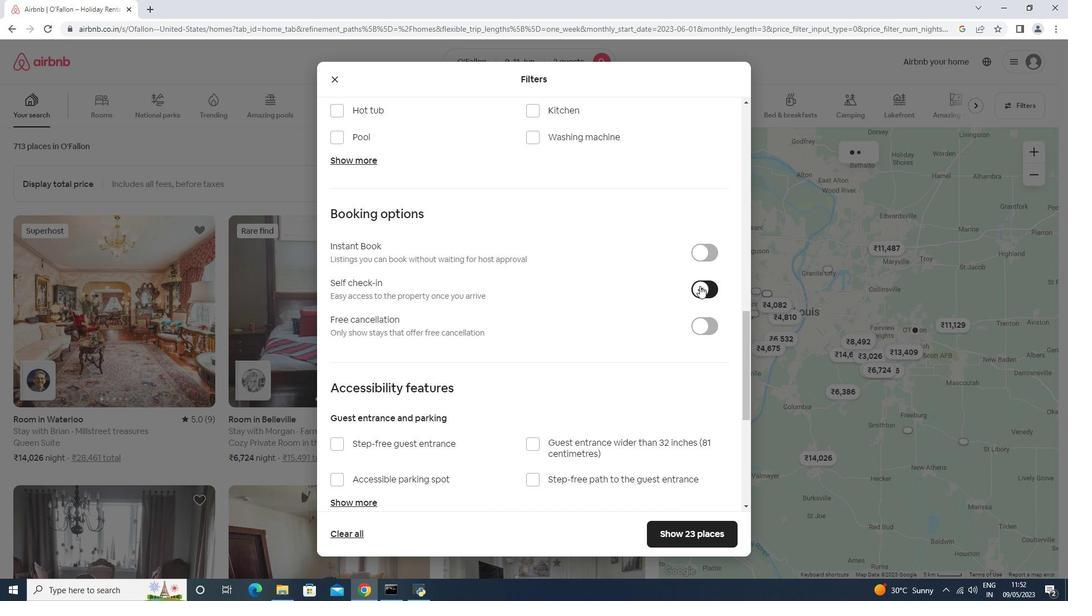 
Action: Mouse scrolled (700, 285) with delta (0, 0)
Screenshot: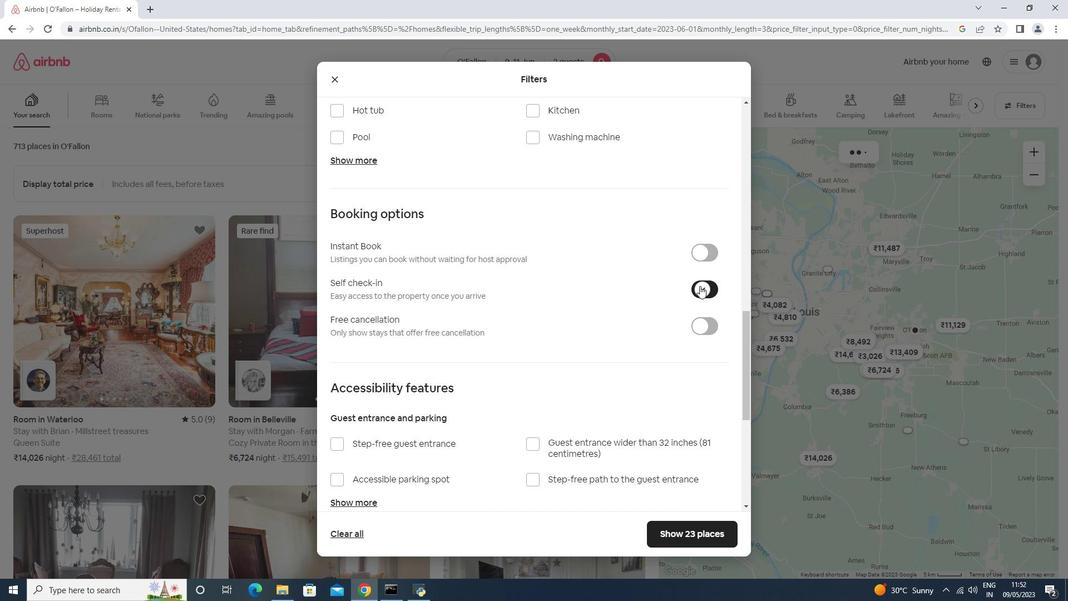 
Action: Mouse scrolled (700, 285) with delta (0, 0)
Screenshot: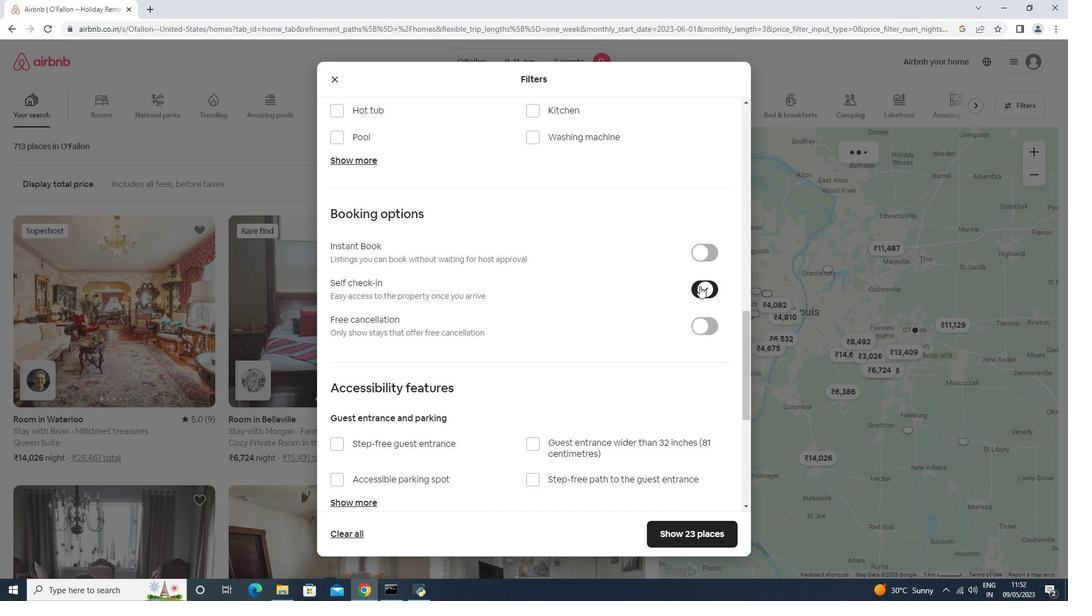 
Action: Mouse scrolled (700, 285) with delta (0, 0)
Screenshot: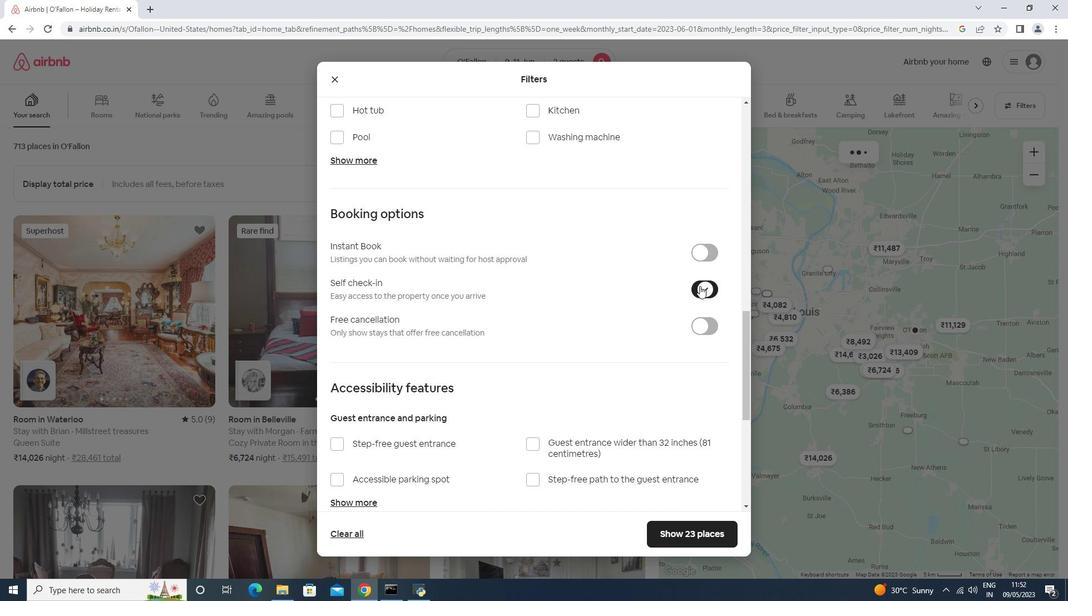 
Action: Mouse scrolled (700, 285) with delta (0, 0)
Screenshot: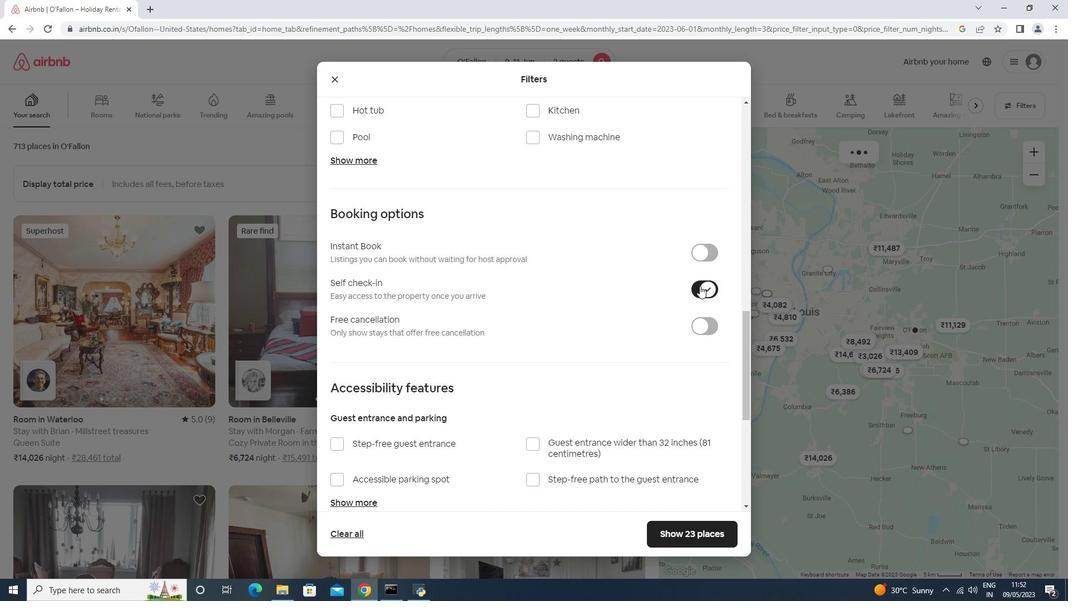 
Action: Mouse scrolled (700, 285) with delta (0, 0)
Screenshot: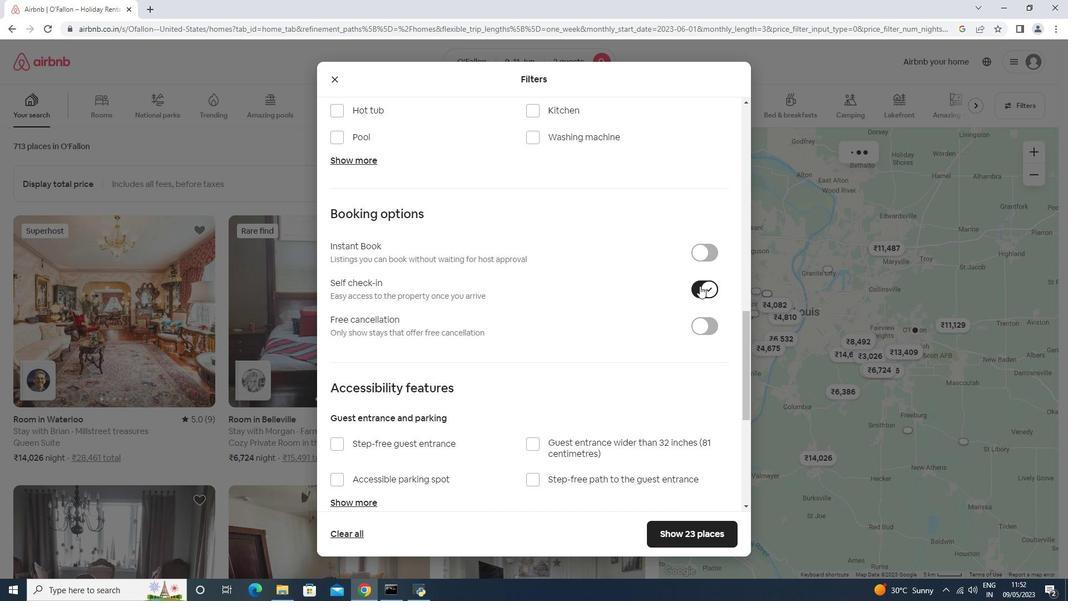 
Action: Mouse scrolled (700, 285) with delta (0, 0)
Screenshot: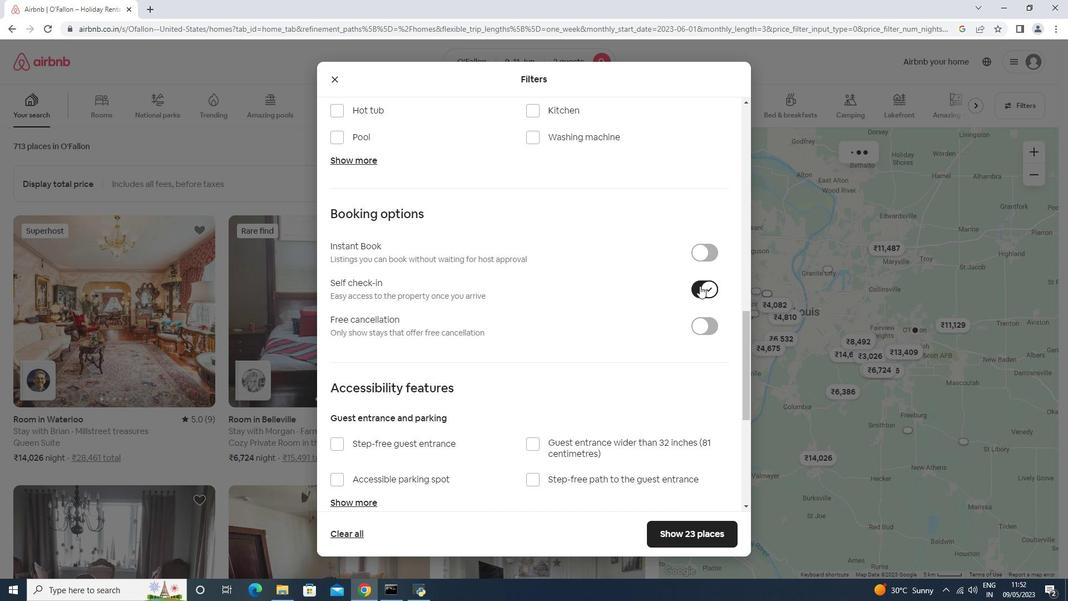 
Action: Mouse moved to (391, 436)
Screenshot: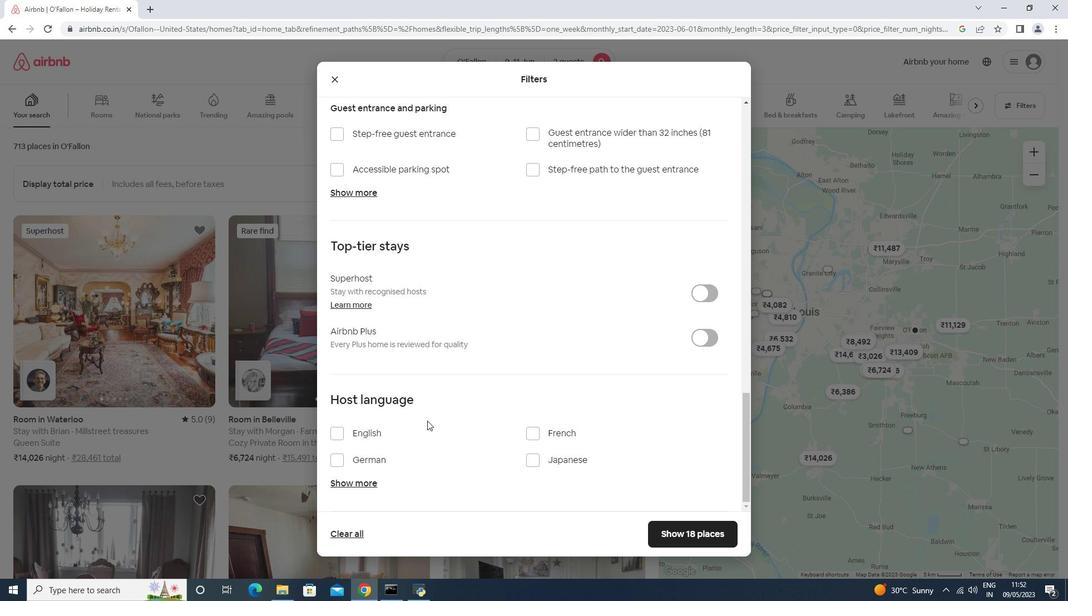 
Action: Mouse pressed left at (391, 436)
Screenshot: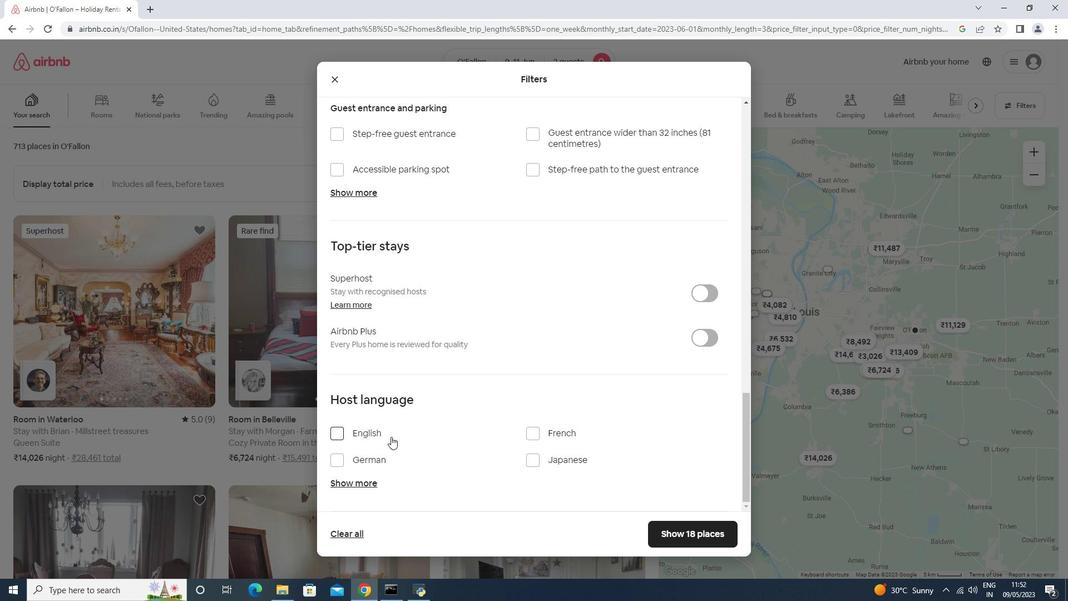 
Action: Mouse moved to (664, 527)
Screenshot: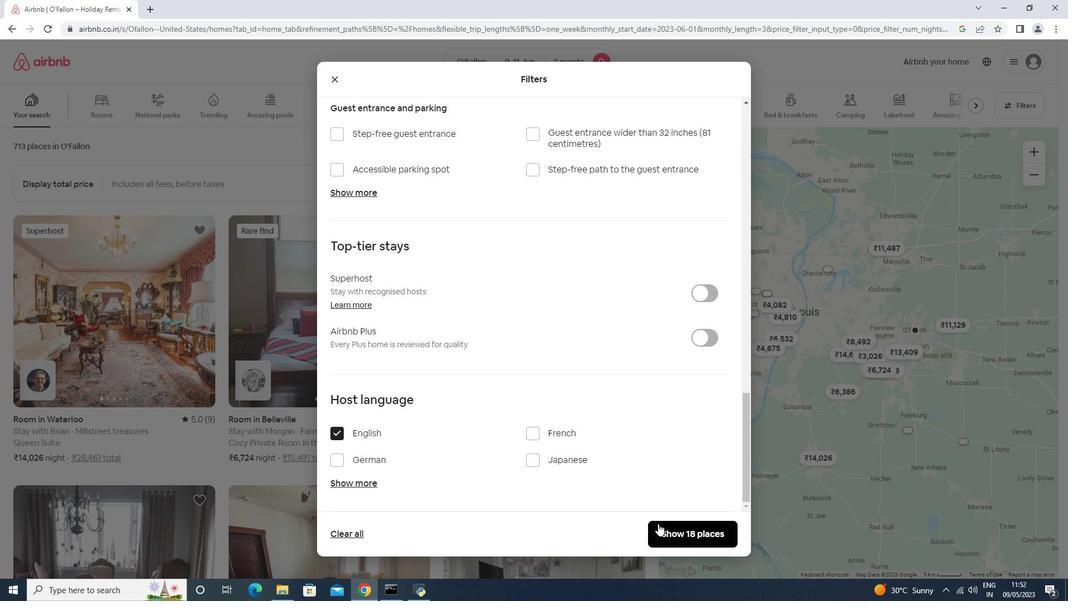 
Action: Mouse pressed left at (664, 527)
Screenshot: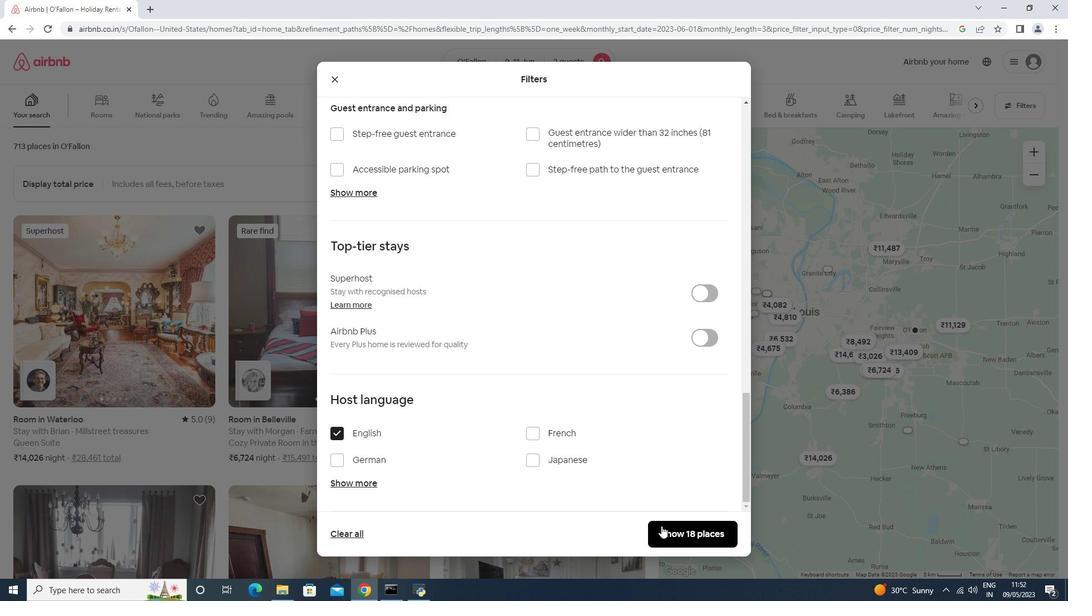 
Action: Mouse moved to (658, 515)
Screenshot: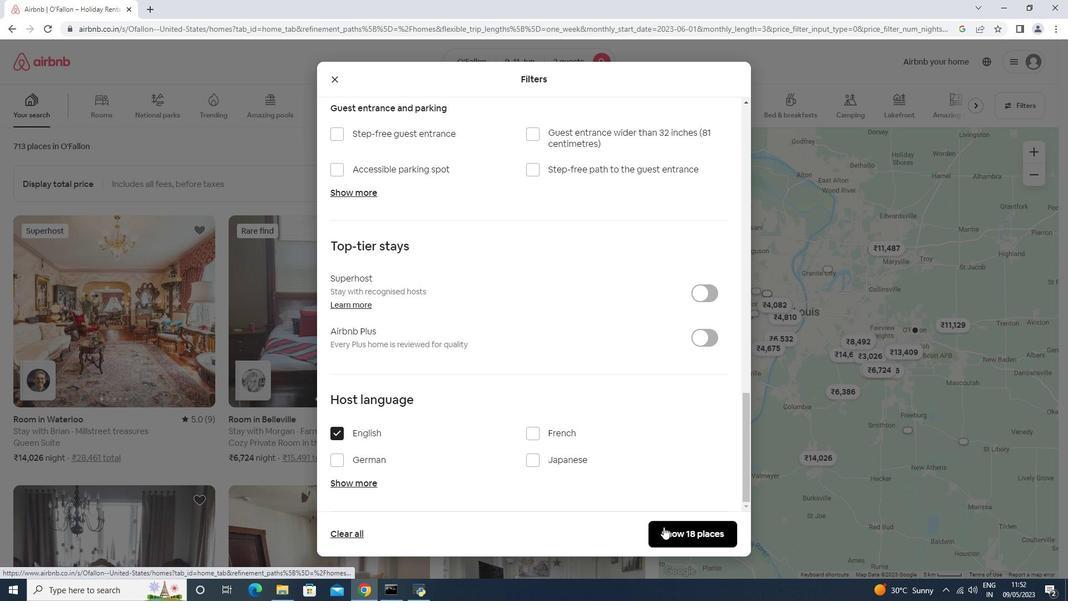 
